 Task: Look for space in Svitlovods'k, Ukraine from 6th September, 2023 to 15th September, 2023 for 6 adults in price range Rs.8000 to Rs.12000. Place can be entire place or private room with 6 bedrooms having 6 beds and 6 bathrooms. Property type can be house, flat, guest house. Amenities needed are: wifi, TV, free parkinig on premises, gym, breakfast. Booking option can be shelf check-in. Required host language is English.
Action: Mouse moved to (467, 97)
Screenshot: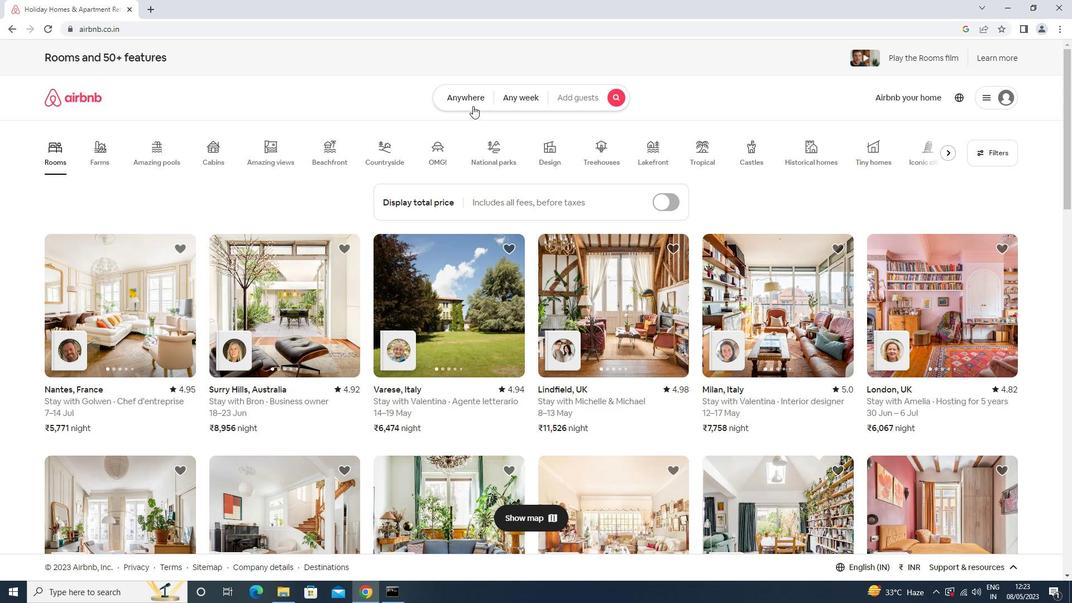 
Action: Mouse pressed left at (467, 97)
Screenshot: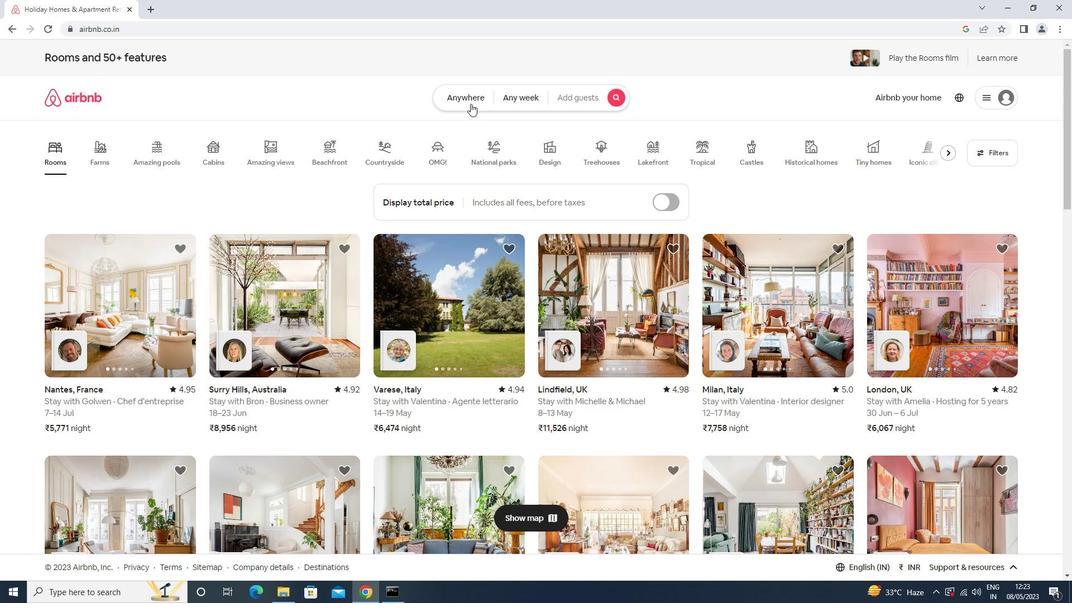 
Action: Mouse moved to (397, 142)
Screenshot: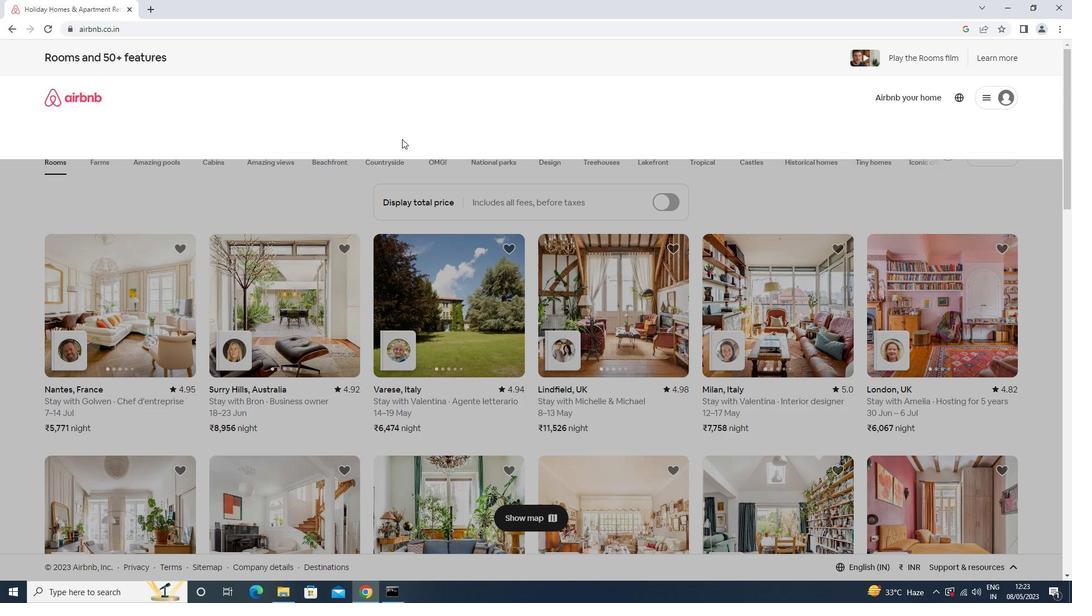 
Action: Mouse pressed left at (397, 142)
Screenshot: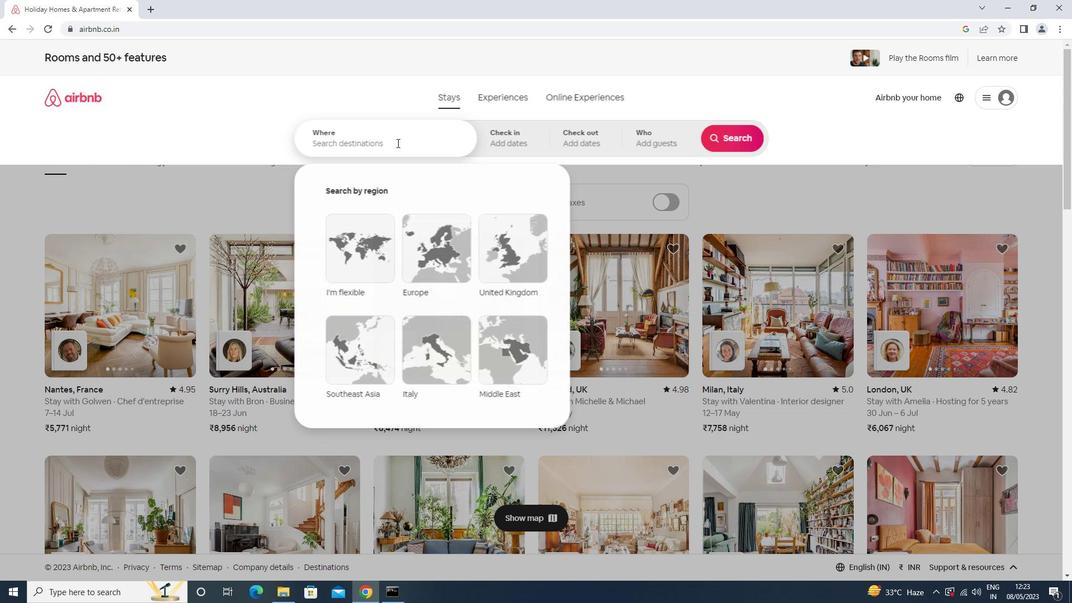 
Action: Key pressed <Key.shift>SVITLOVODSK,<Key.space><Key.shift>UKRAINE<Key.enter>
Screenshot: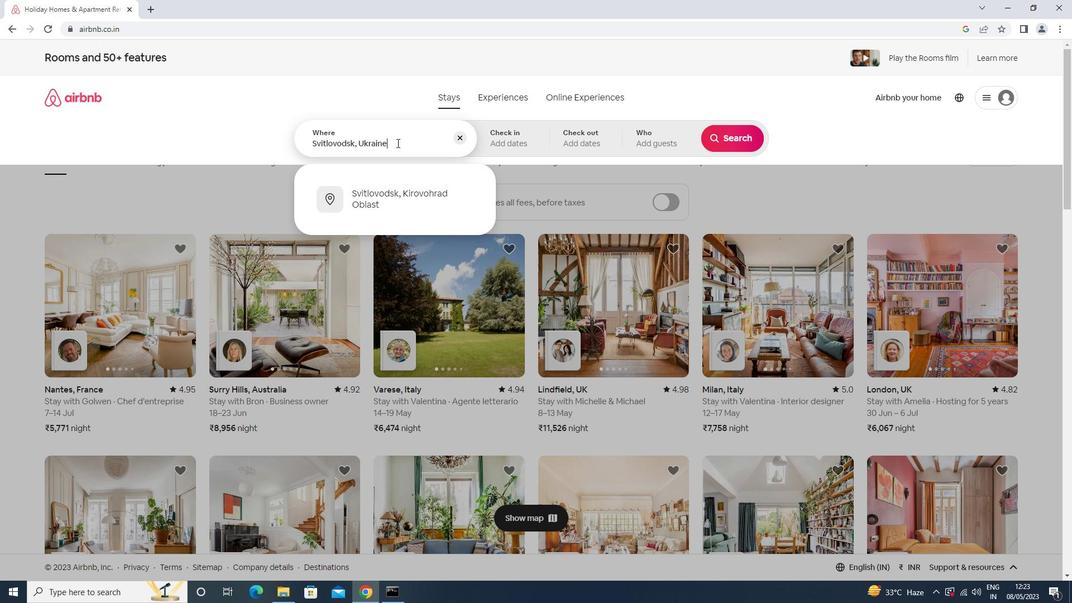 
Action: Mouse moved to (730, 223)
Screenshot: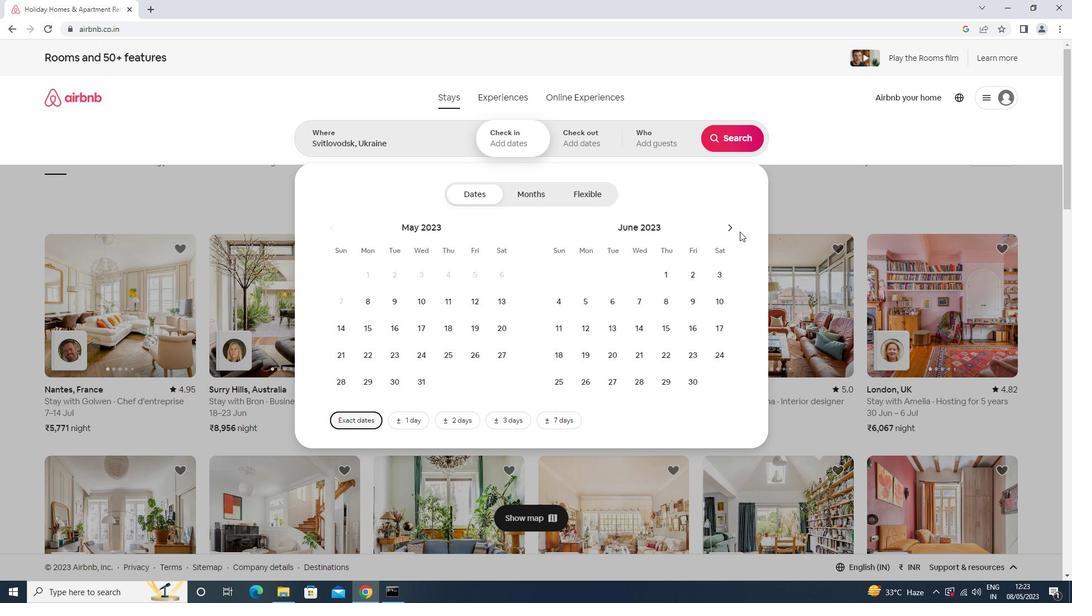 
Action: Mouse pressed left at (730, 223)
Screenshot: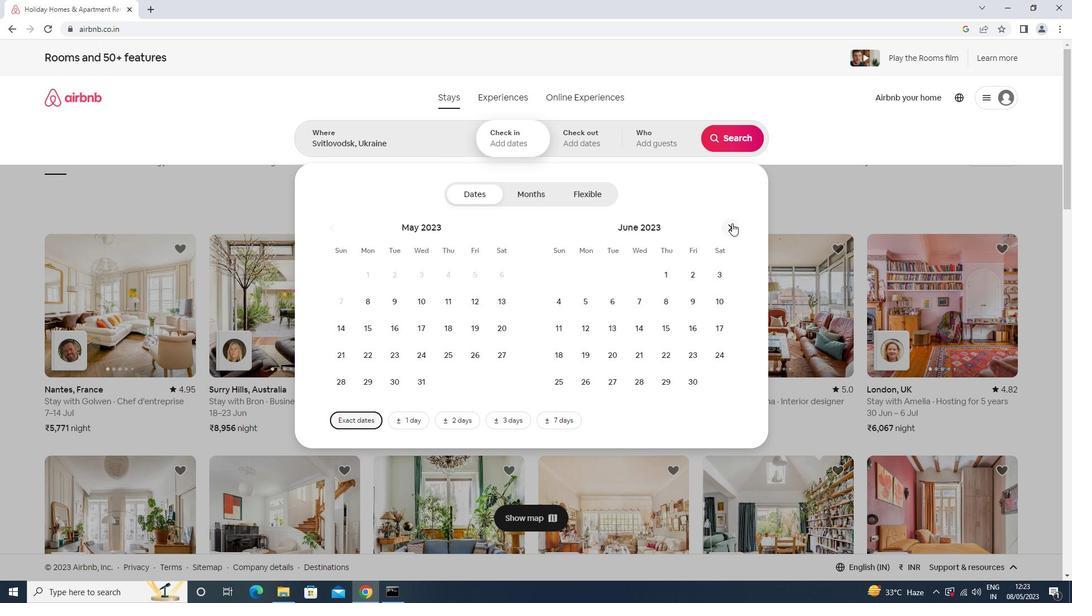 
Action: Mouse pressed left at (730, 223)
Screenshot: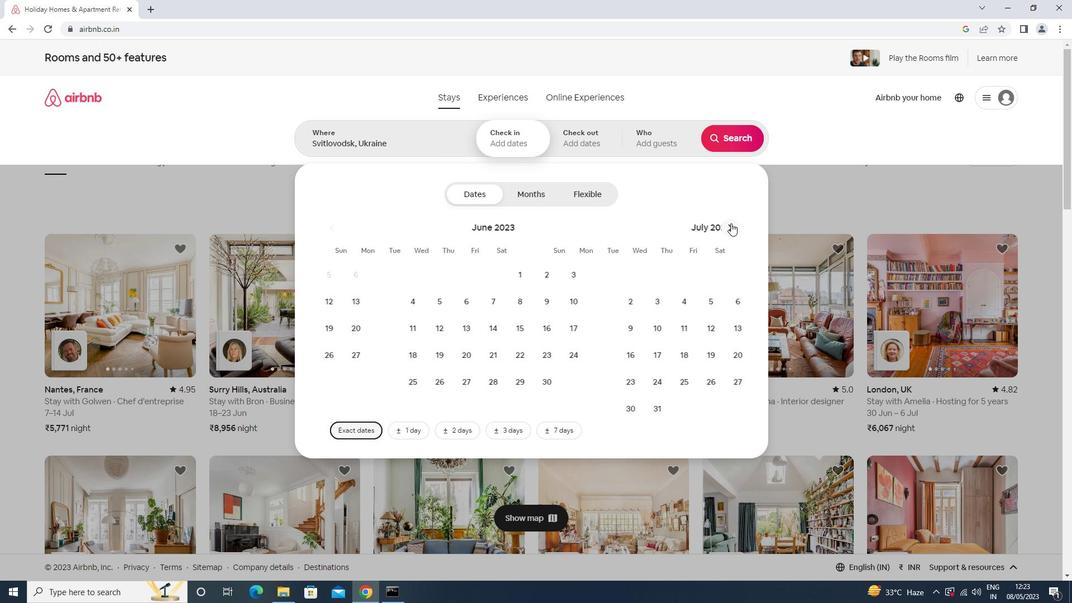 
Action: Mouse moved to (731, 222)
Screenshot: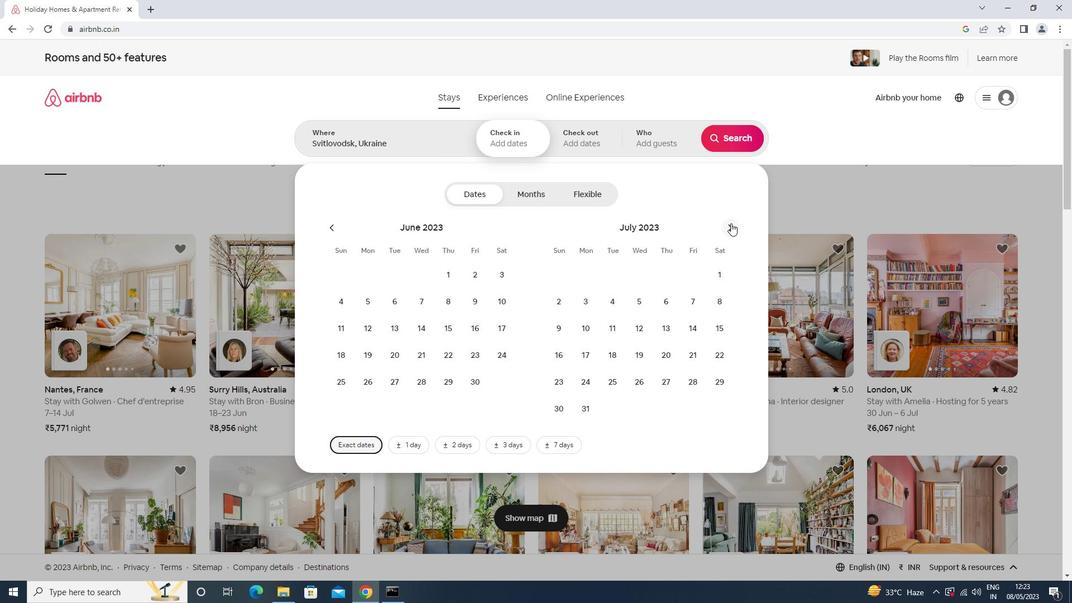 
Action: Mouse pressed left at (731, 222)
Screenshot: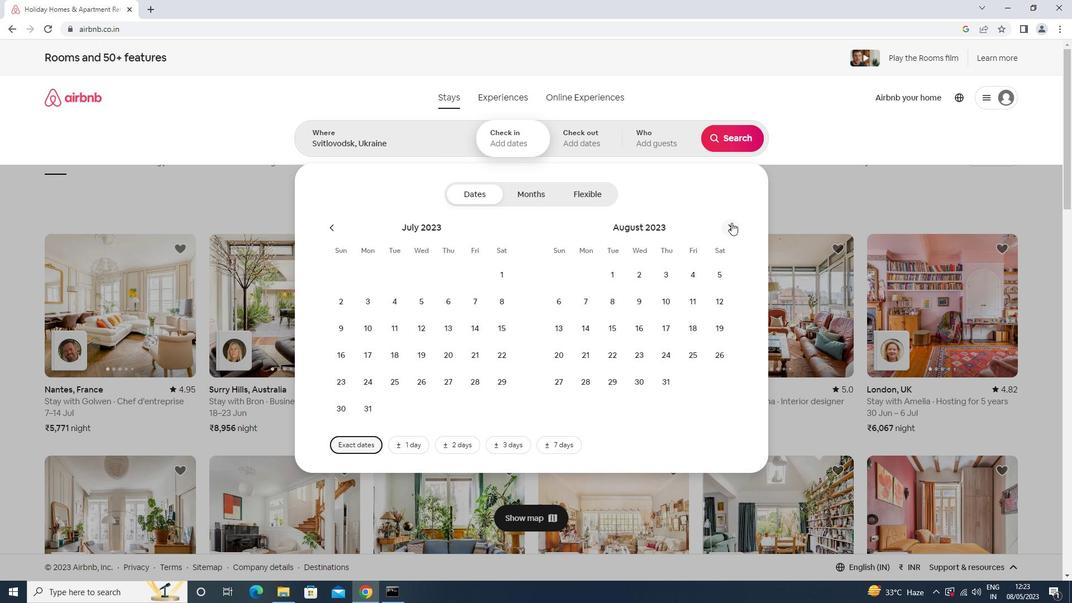 
Action: Mouse moved to (641, 308)
Screenshot: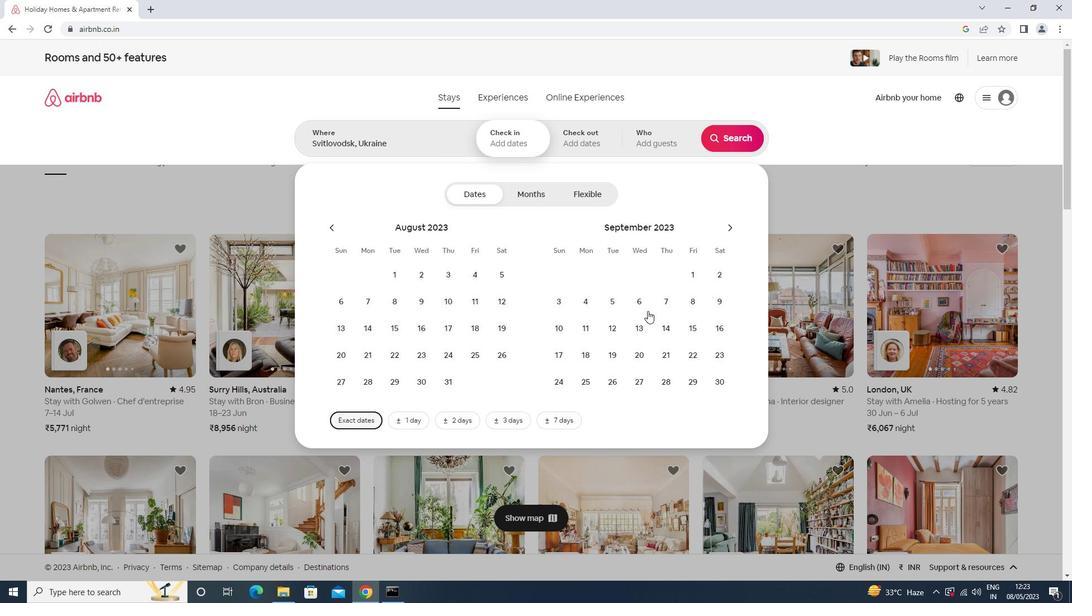 
Action: Mouse pressed left at (641, 308)
Screenshot: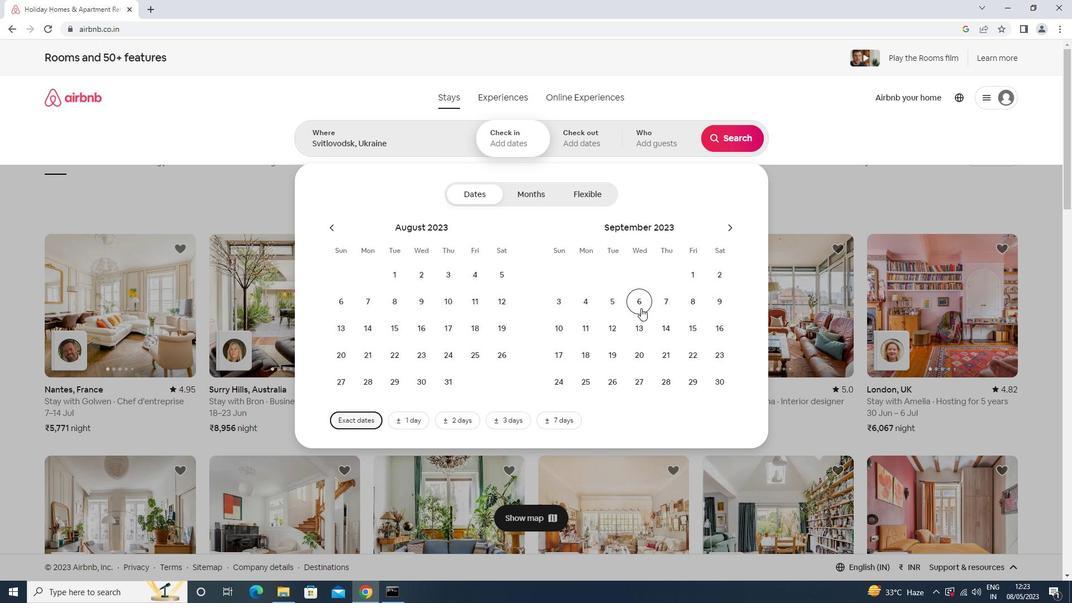 
Action: Mouse moved to (688, 327)
Screenshot: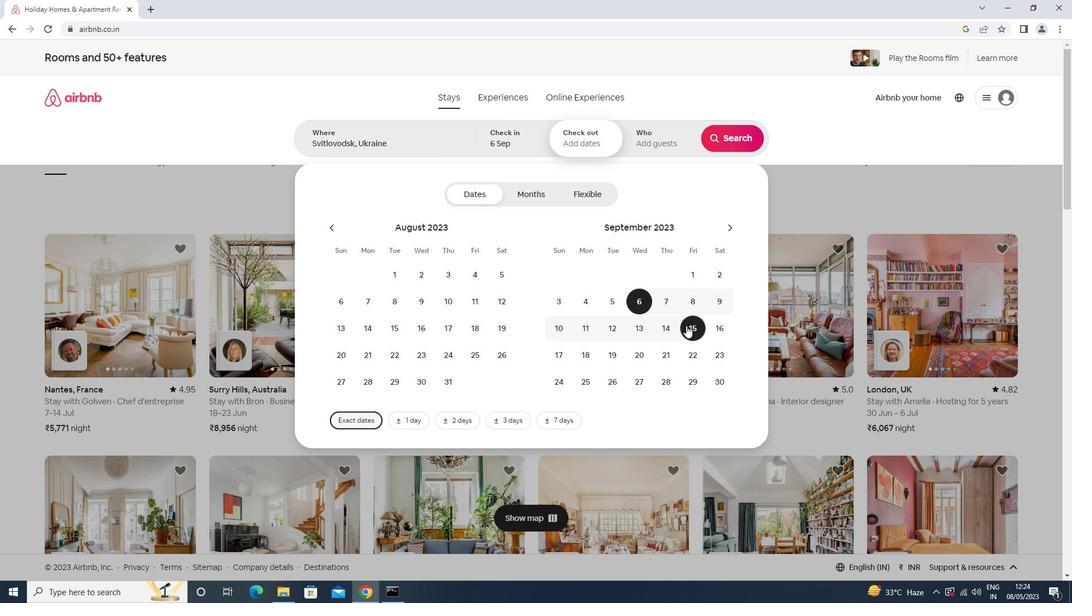 
Action: Mouse pressed left at (688, 327)
Screenshot: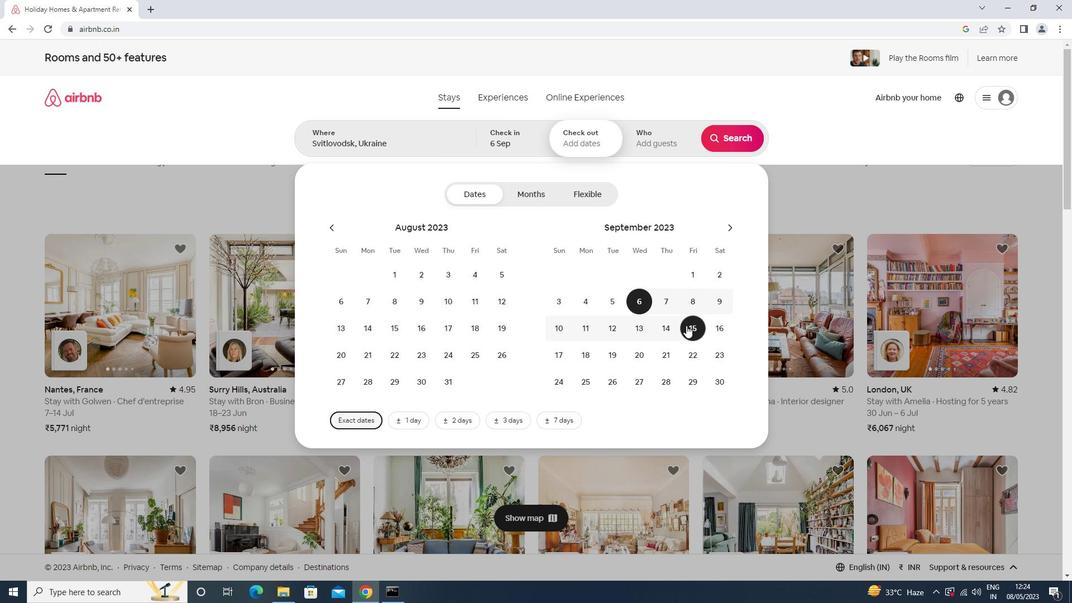 
Action: Mouse moved to (645, 144)
Screenshot: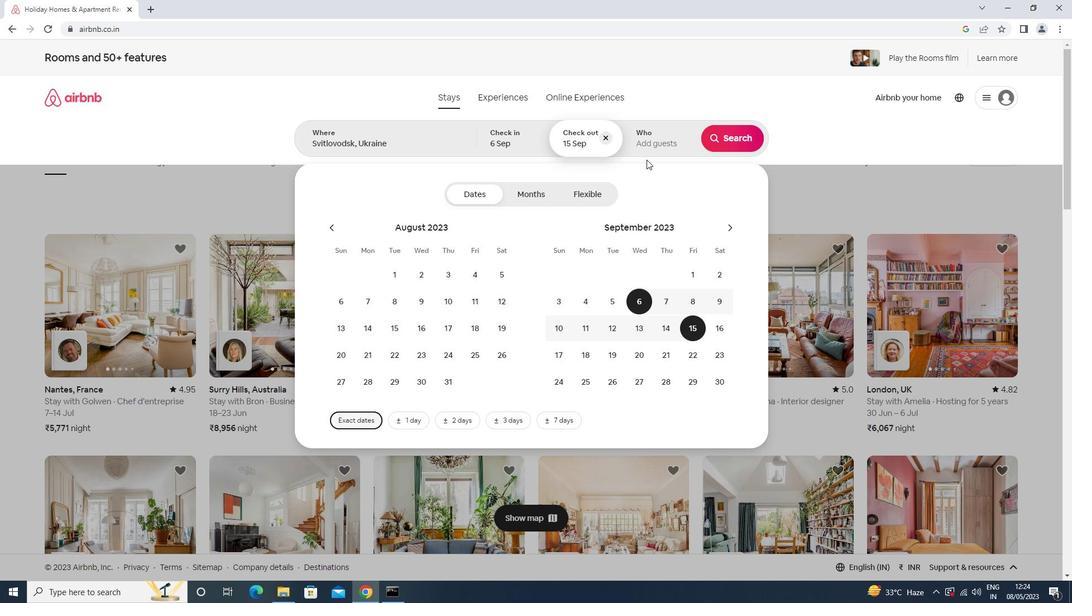 
Action: Mouse pressed left at (645, 144)
Screenshot: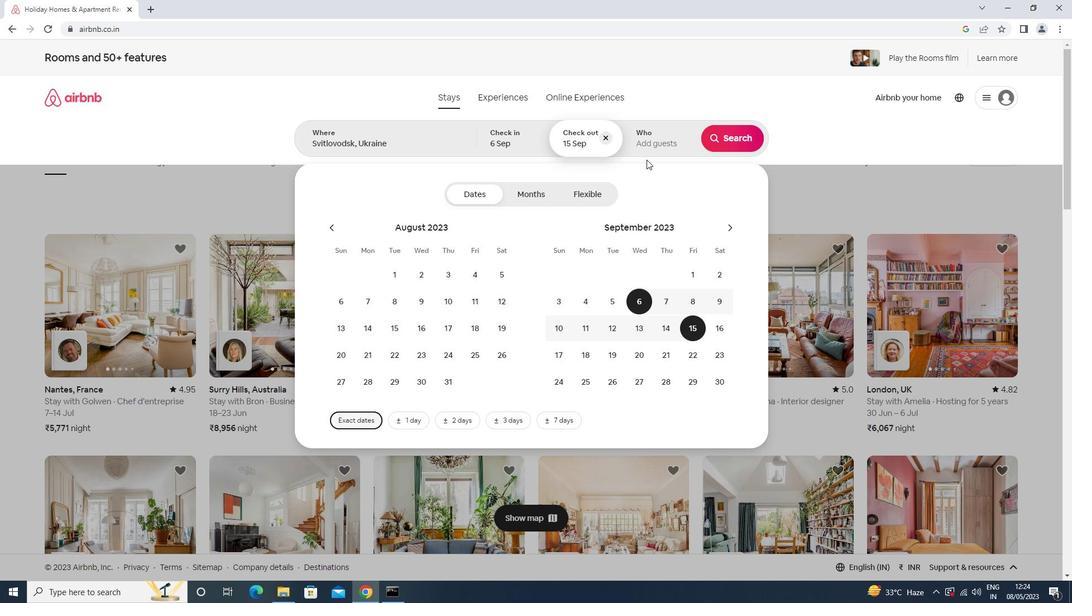 
Action: Mouse moved to (731, 201)
Screenshot: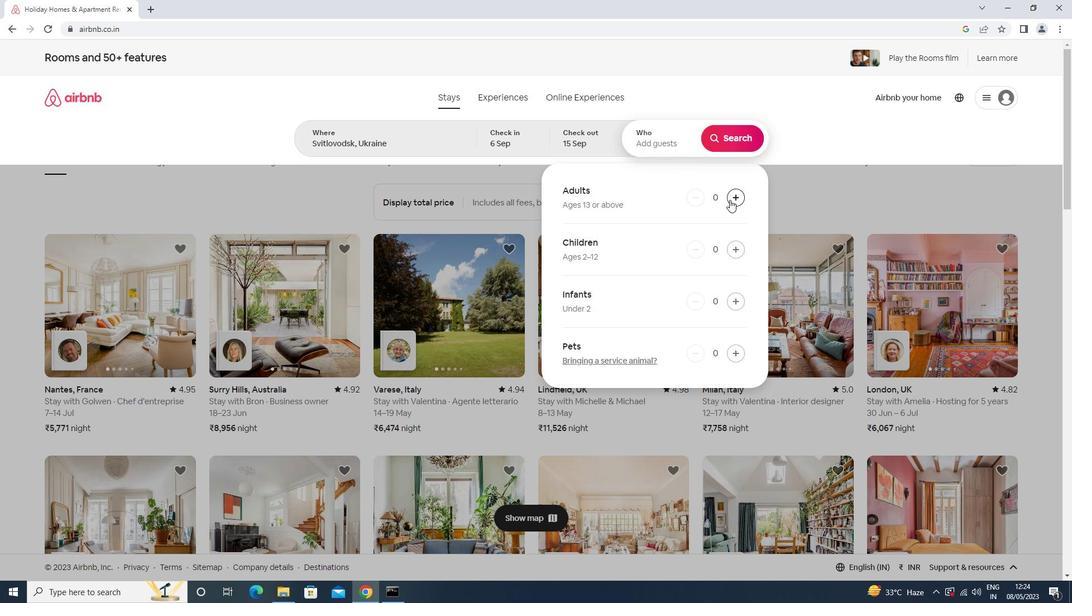 
Action: Mouse pressed left at (731, 201)
Screenshot: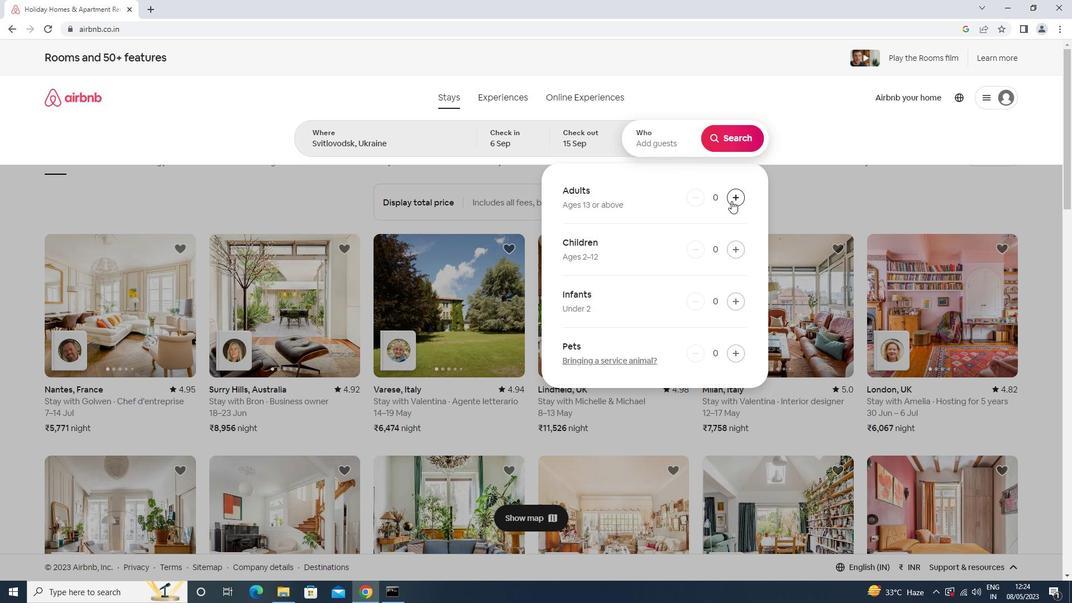
Action: Mouse pressed left at (731, 201)
Screenshot: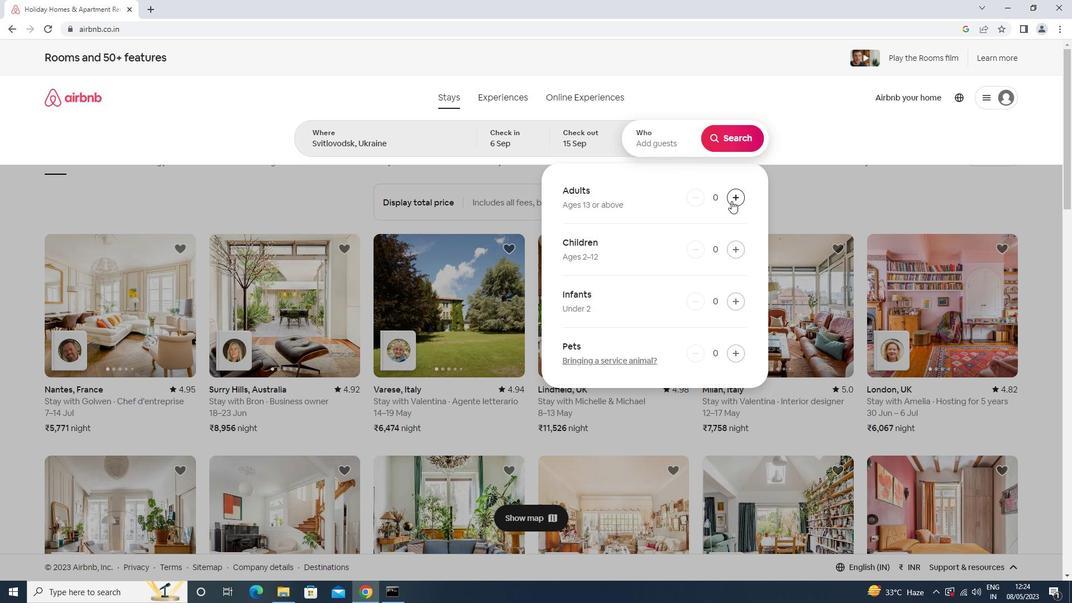 
Action: Mouse pressed left at (731, 201)
Screenshot: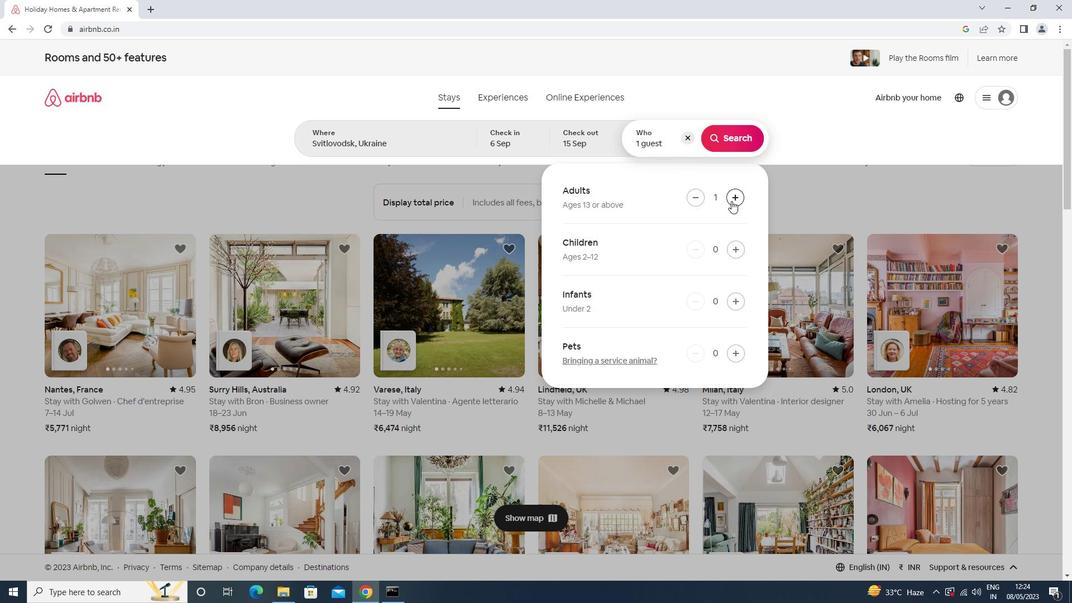 
Action: Mouse pressed left at (731, 201)
Screenshot: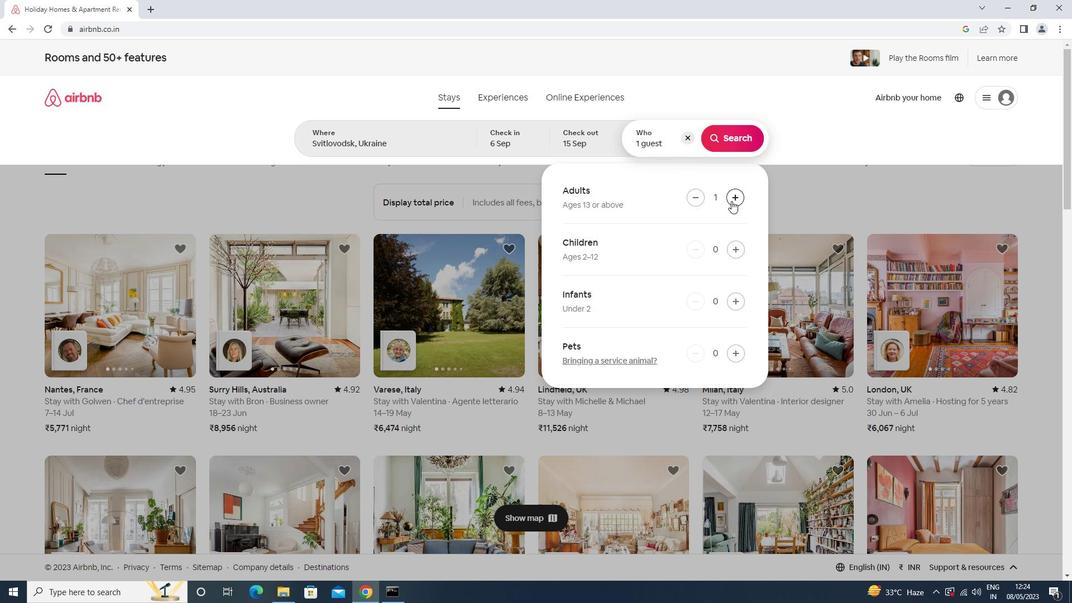 
Action: Mouse pressed left at (731, 201)
Screenshot: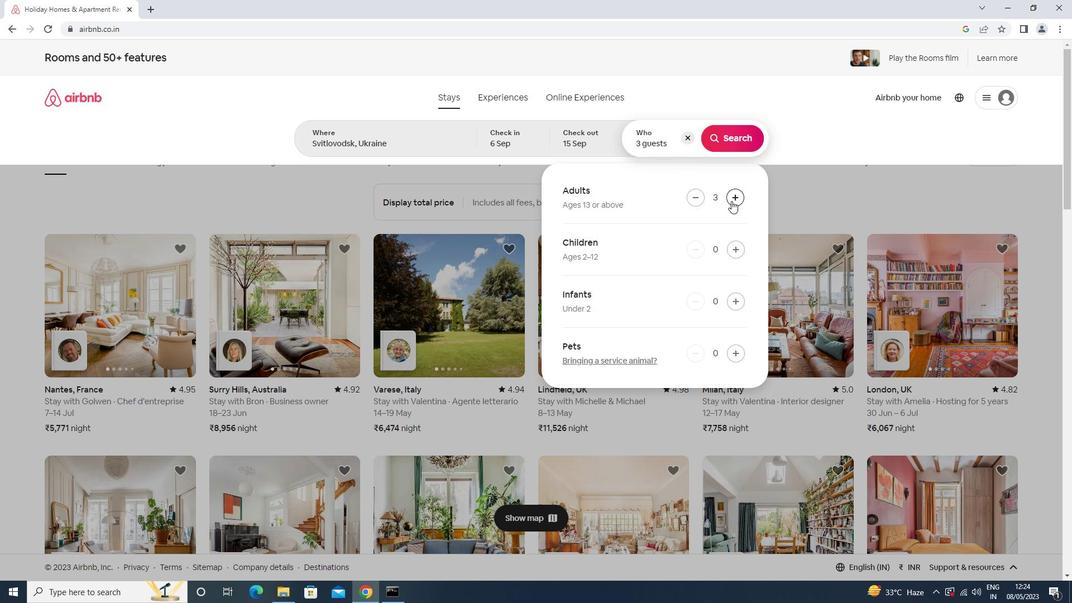 
Action: Mouse pressed left at (731, 201)
Screenshot: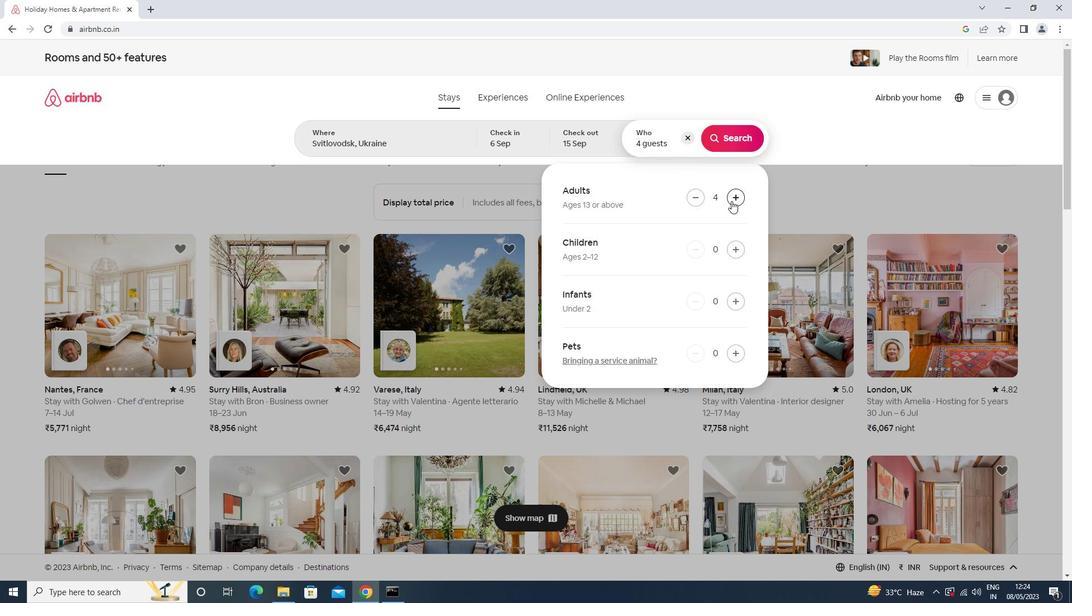 
Action: Mouse pressed left at (731, 201)
Screenshot: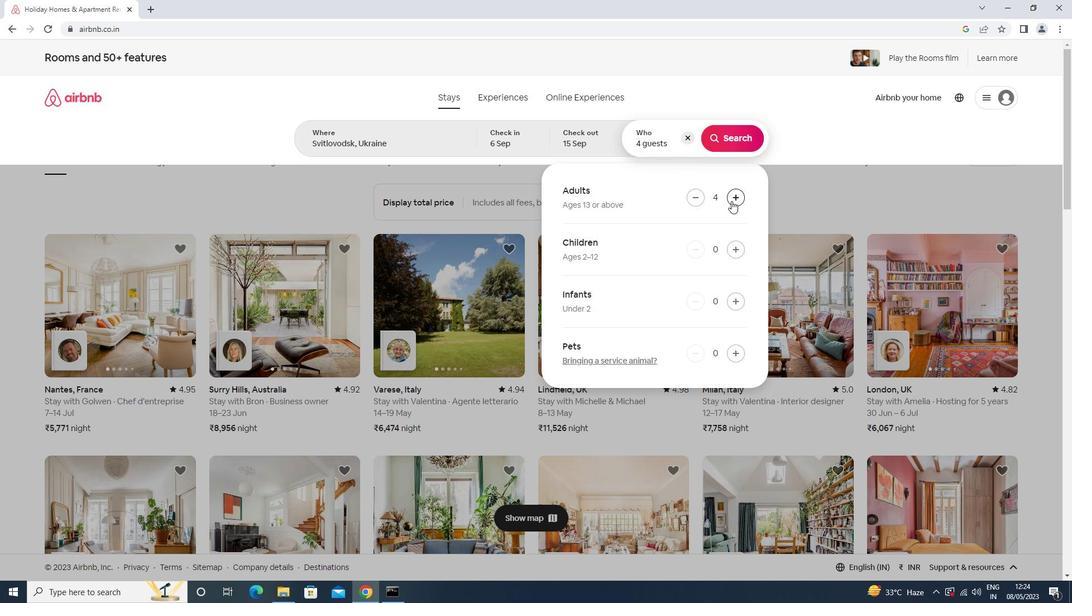 
Action: Mouse moved to (696, 202)
Screenshot: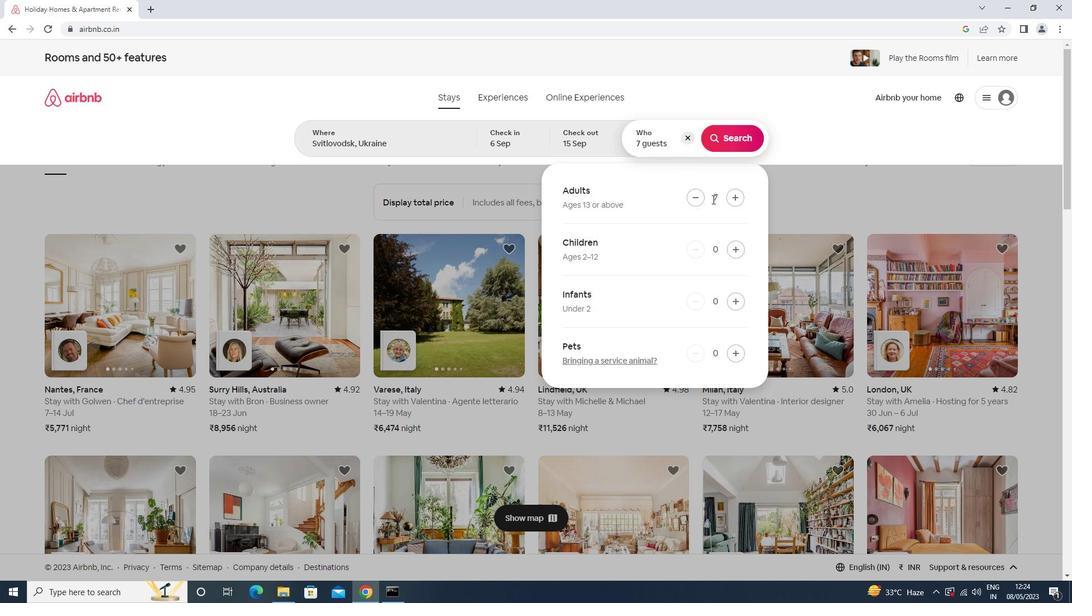 
Action: Mouse pressed left at (696, 202)
Screenshot: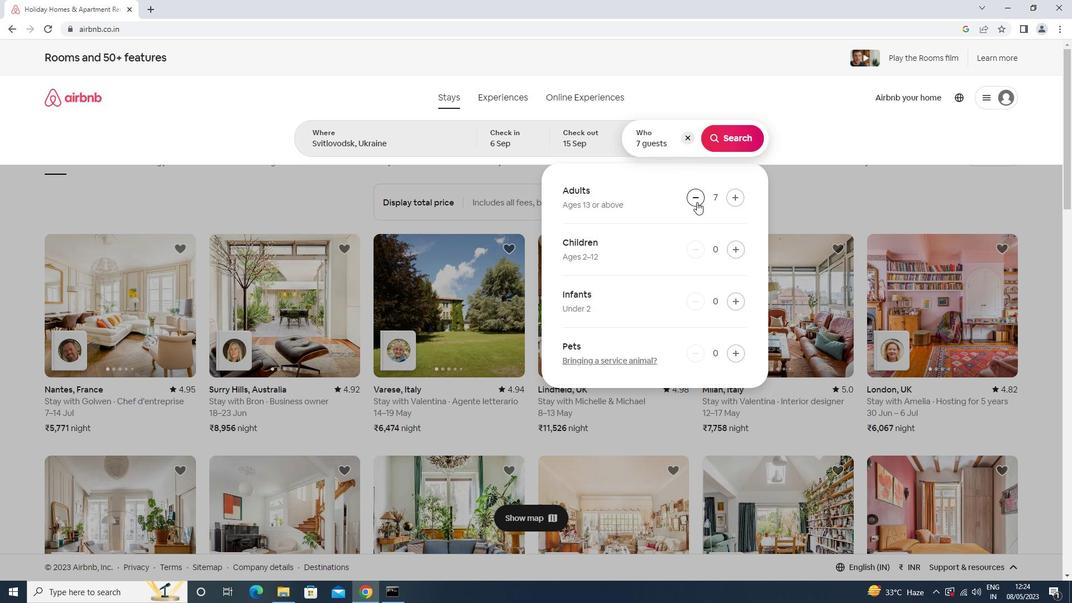 
Action: Mouse moved to (734, 140)
Screenshot: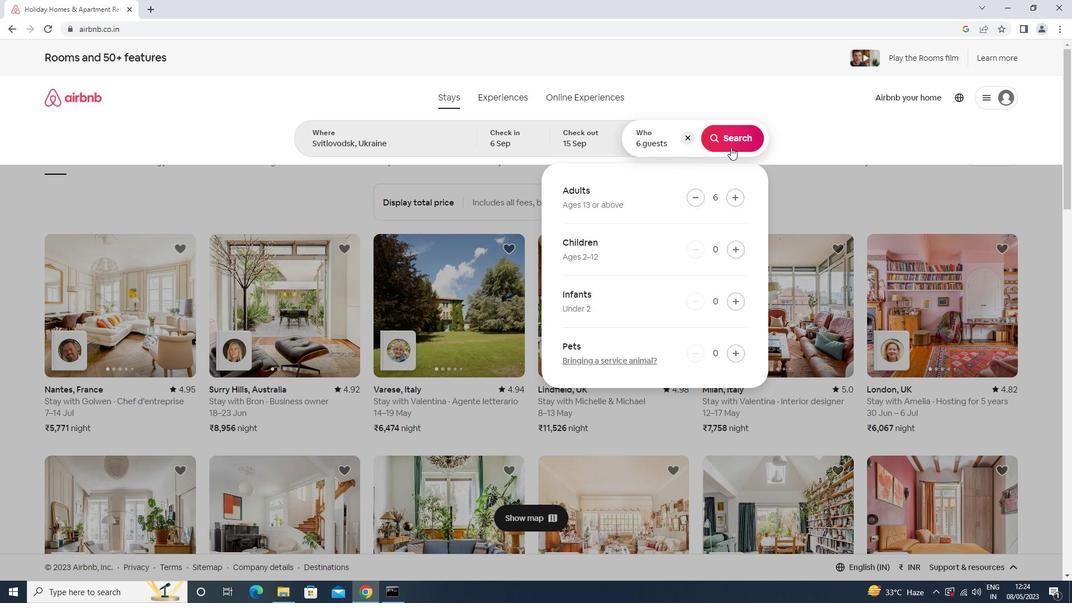 
Action: Mouse pressed left at (734, 140)
Screenshot: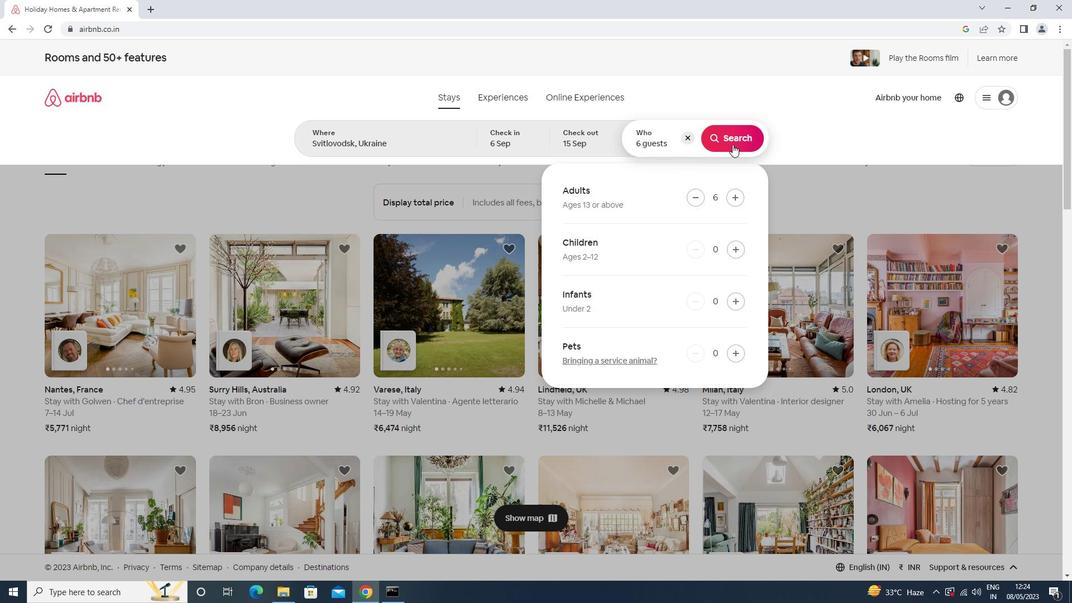 
Action: Mouse moved to (1020, 101)
Screenshot: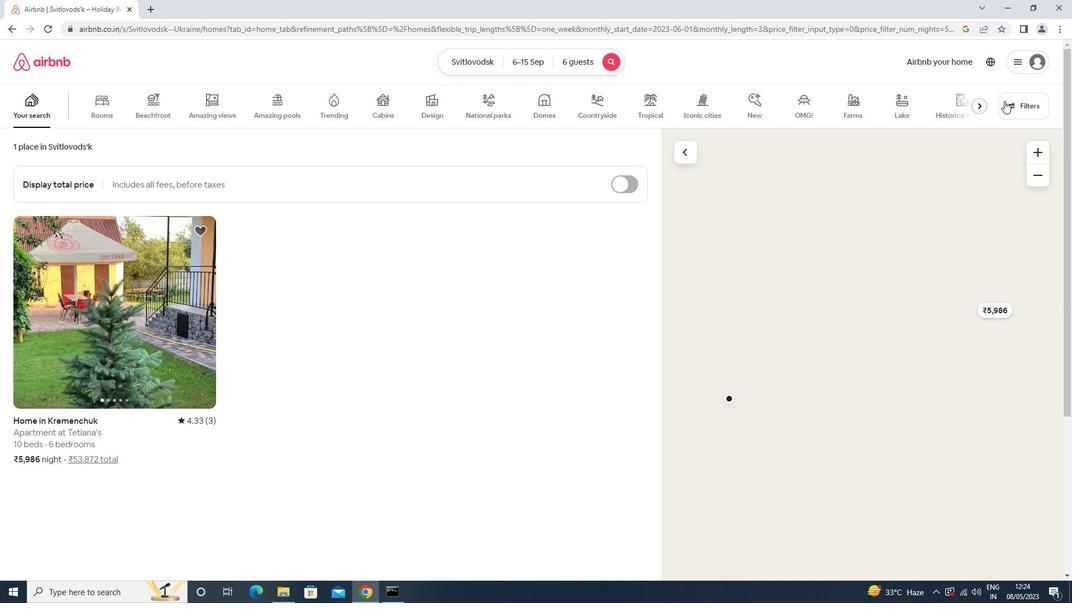 
Action: Mouse pressed left at (1020, 101)
Screenshot: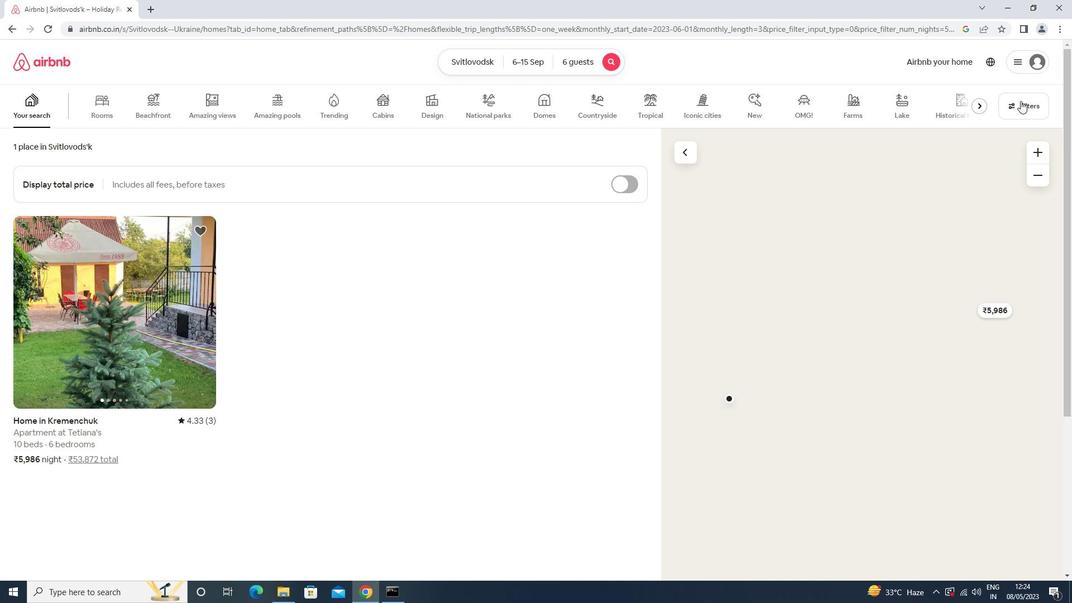 
Action: Mouse moved to (1022, 104)
Screenshot: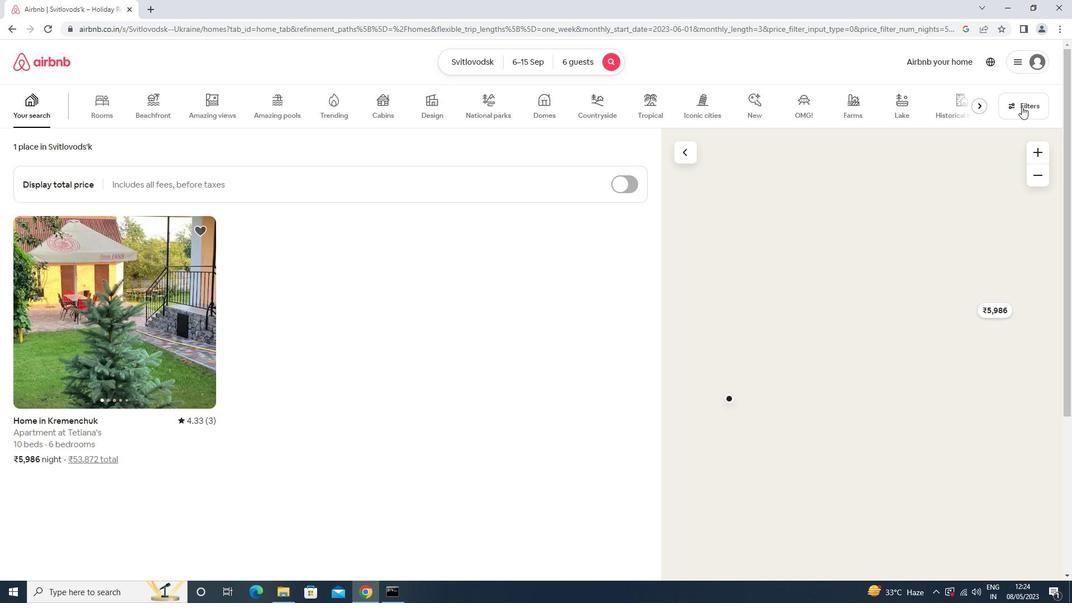 
Action: Mouse pressed left at (1022, 104)
Screenshot: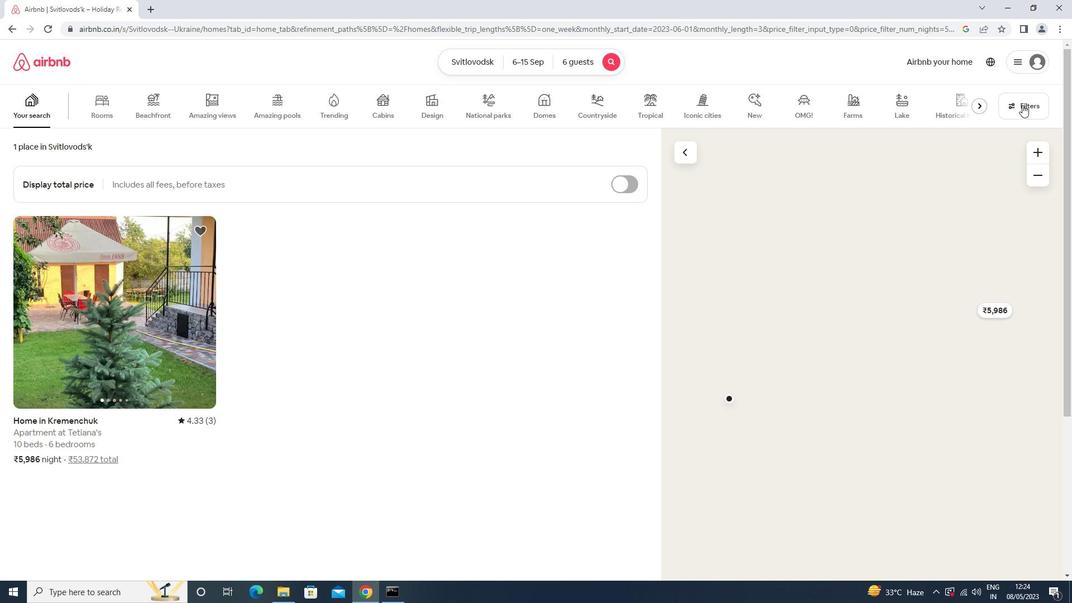 
Action: Mouse moved to (1030, 107)
Screenshot: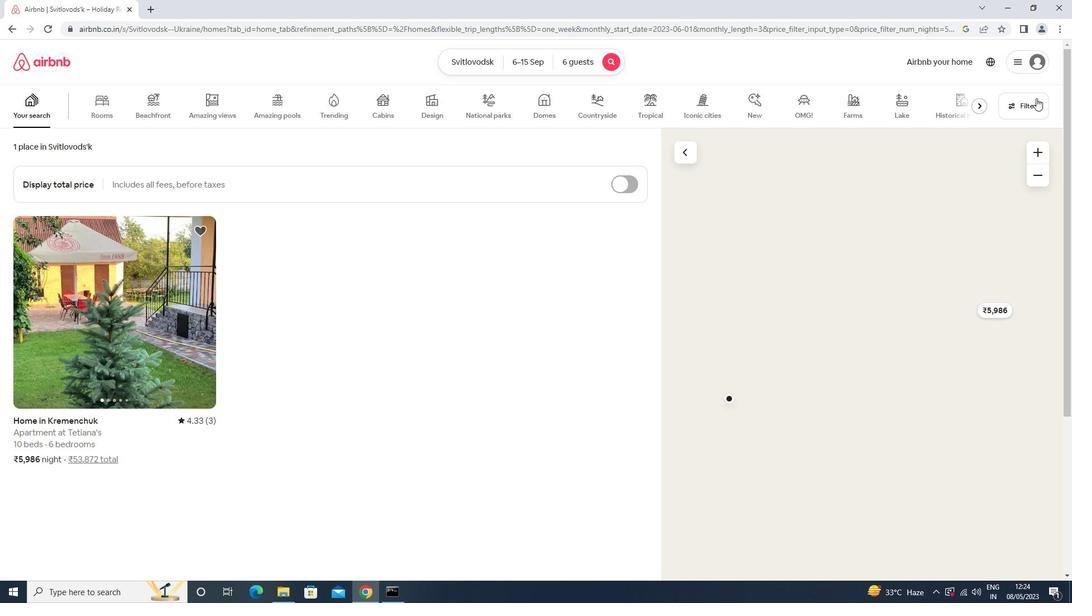 
Action: Mouse pressed left at (1030, 107)
Screenshot: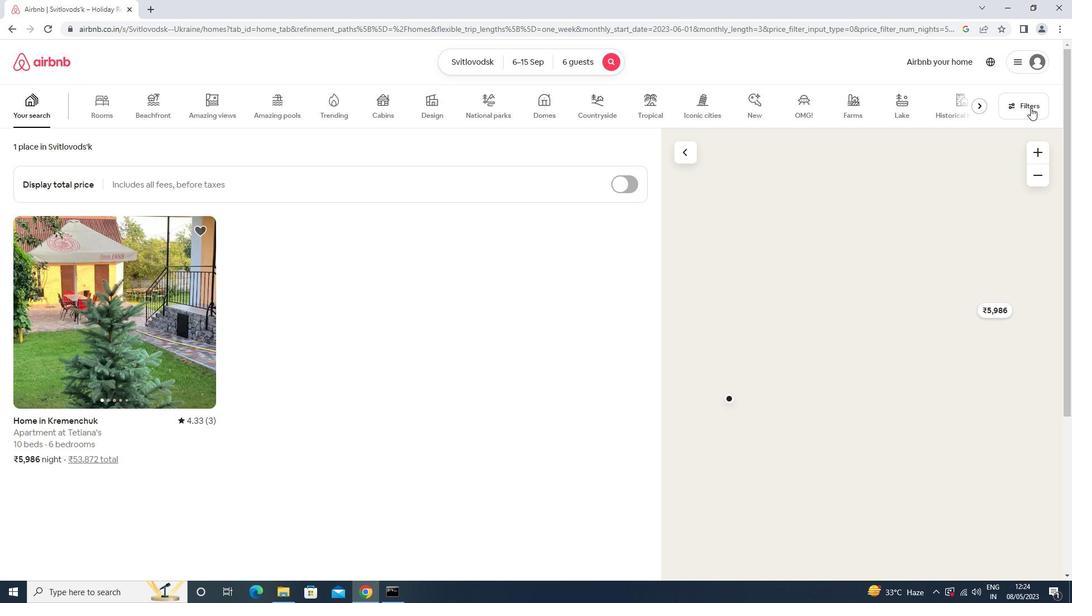 
Action: Mouse moved to (1017, 113)
Screenshot: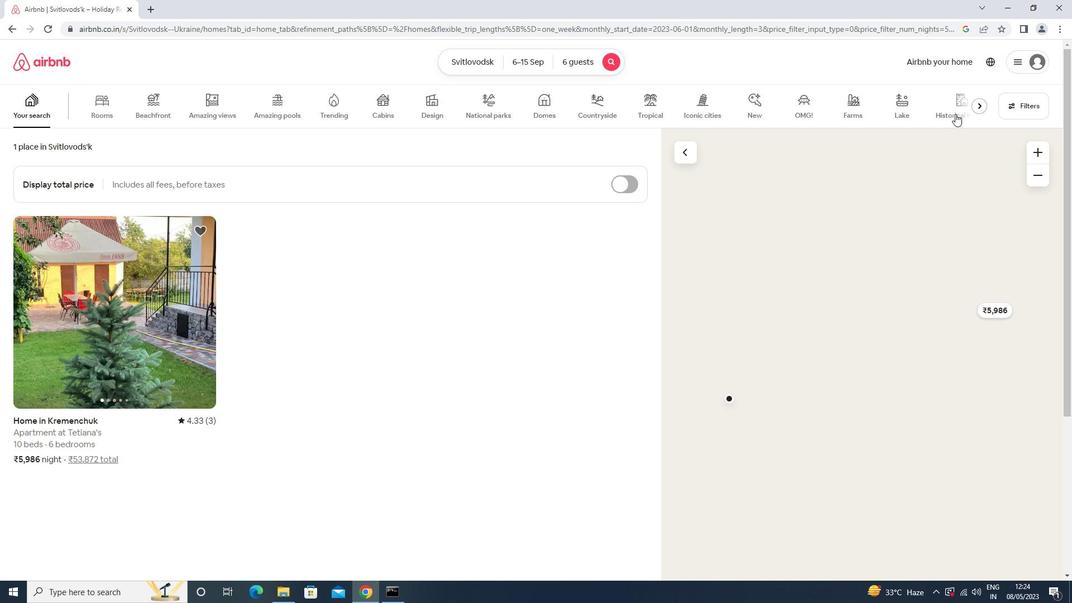 
Action: Mouse pressed left at (1017, 113)
Screenshot: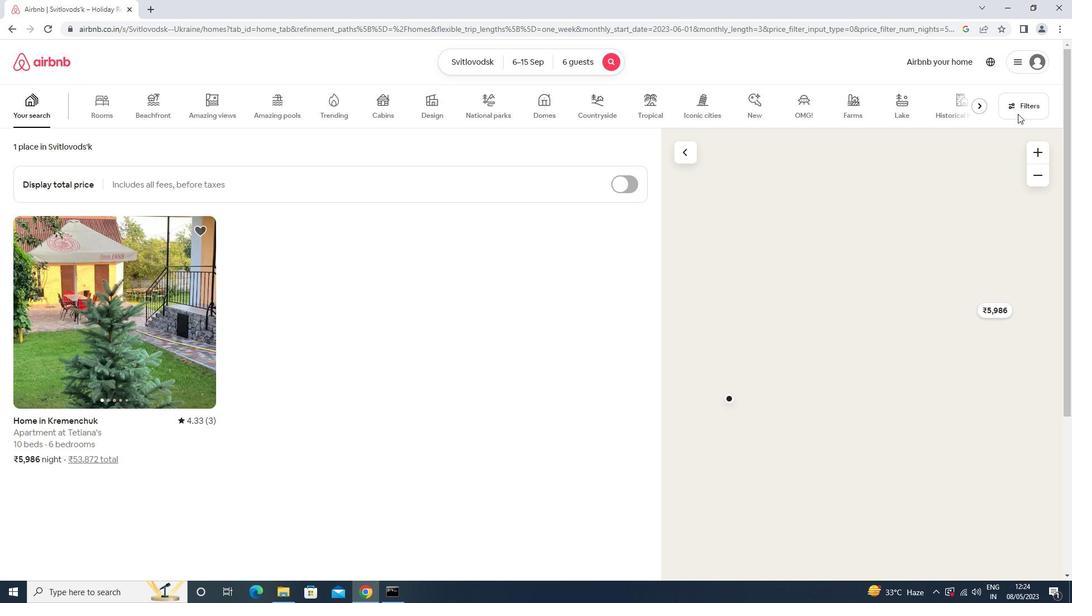 
Action: Mouse pressed left at (1017, 113)
Screenshot: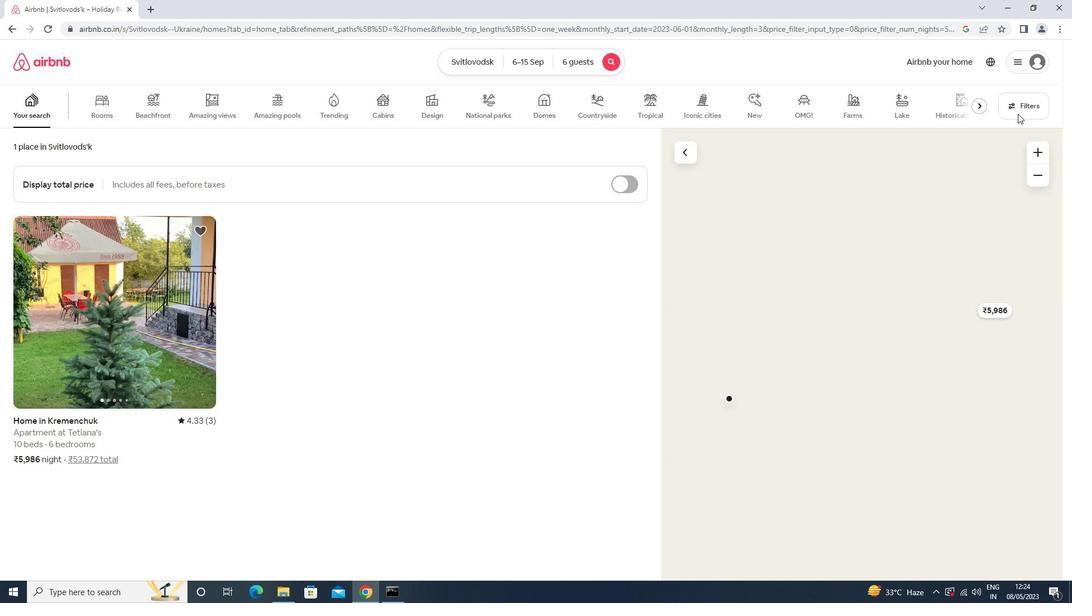 
Action: Mouse moved to (433, 377)
Screenshot: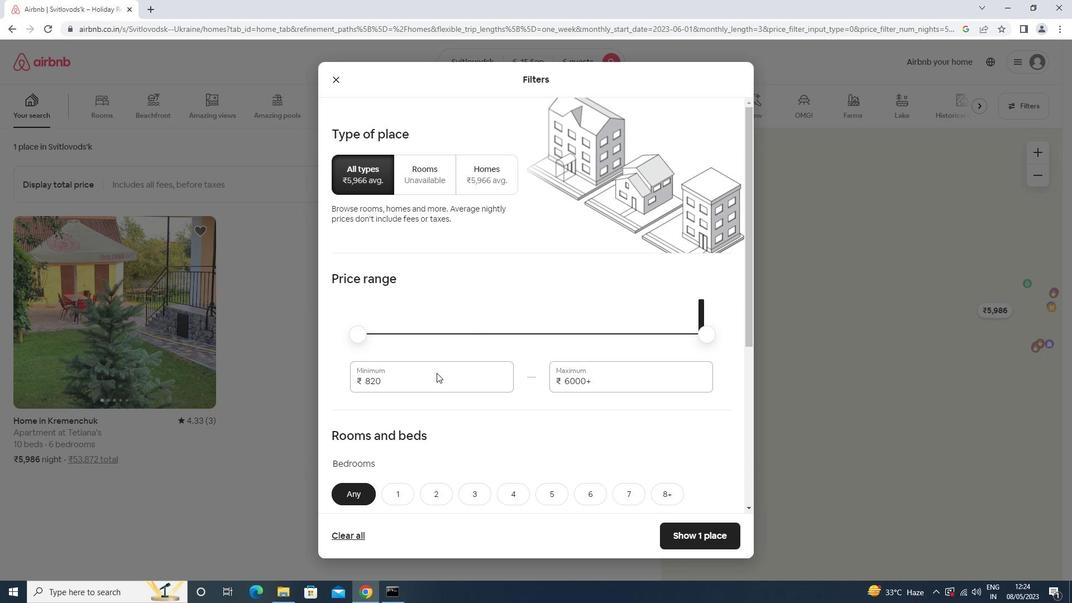 
Action: Mouse pressed left at (433, 377)
Screenshot: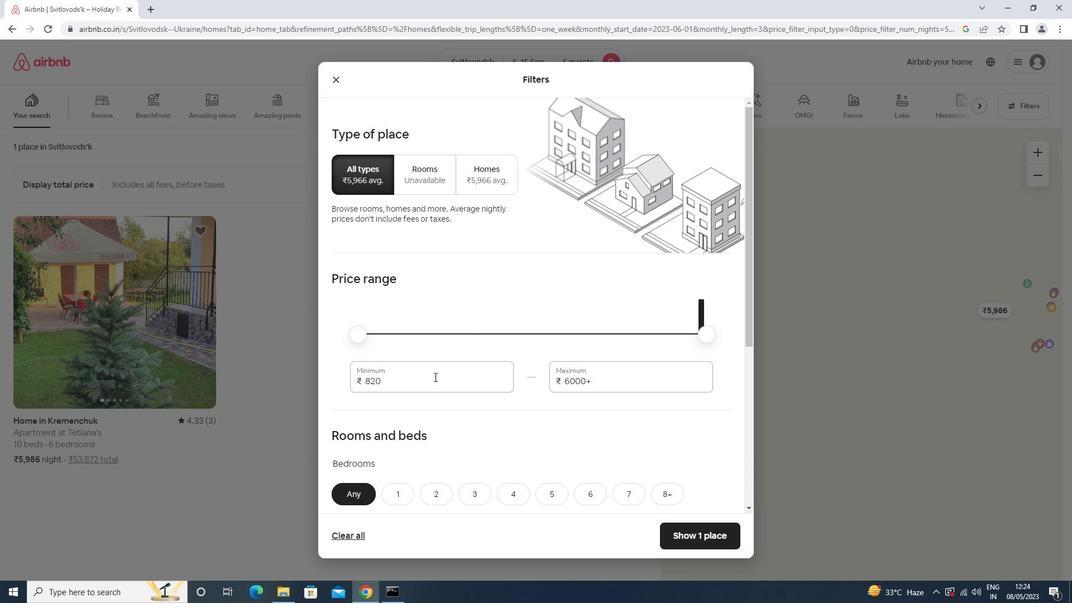 
Action: Mouse moved to (433, 377)
Screenshot: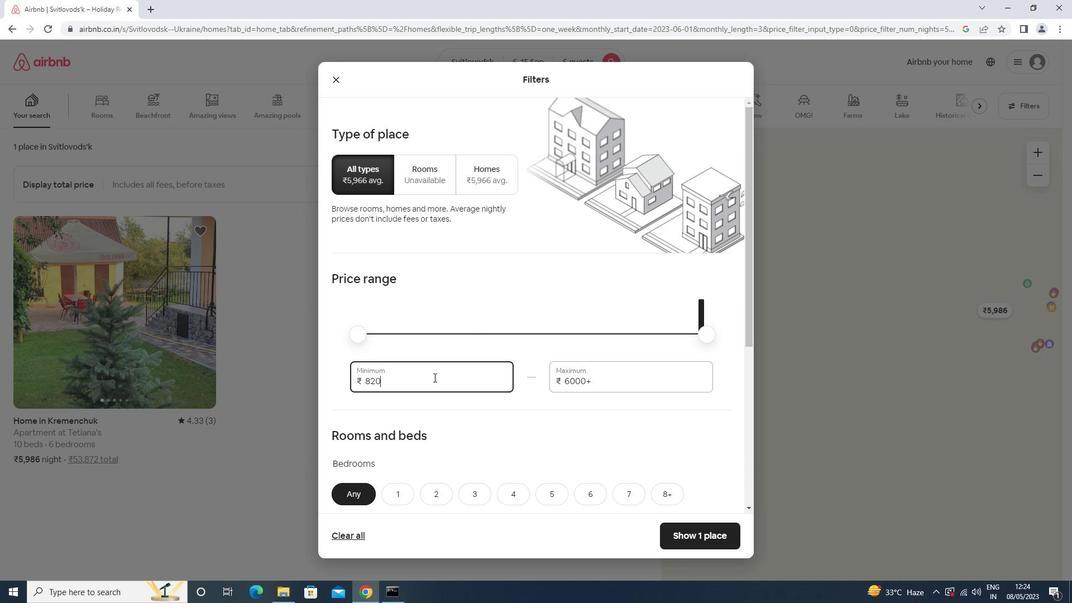 
Action: Key pressed <Key.backspace><Key.backspace><Key.backspace>8000<Key.tab>12000
Screenshot: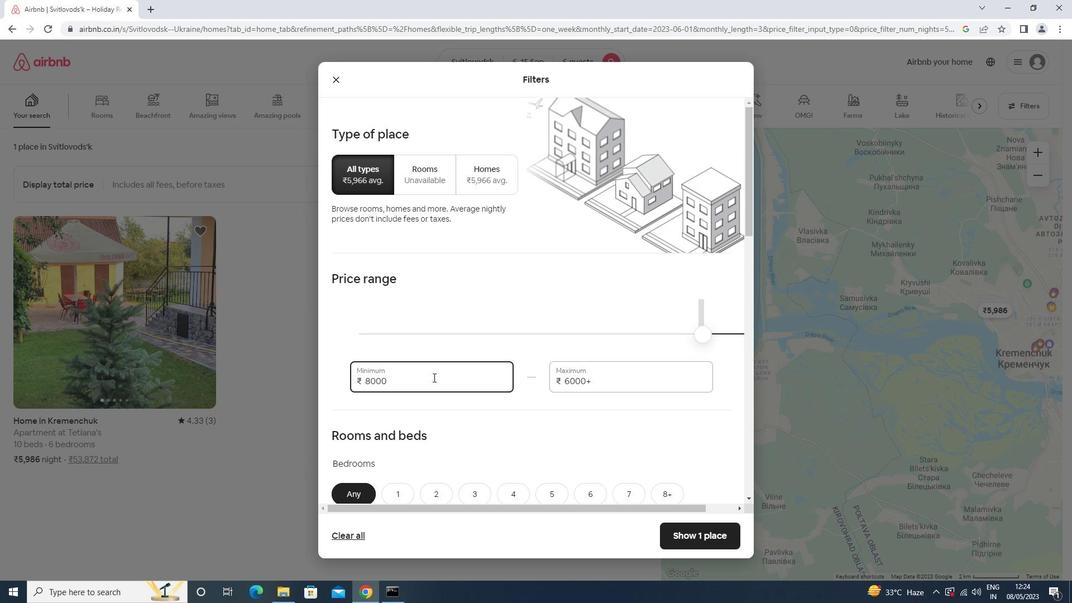 
Action: Mouse scrolled (433, 376) with delta (0, 0)
Screenshot: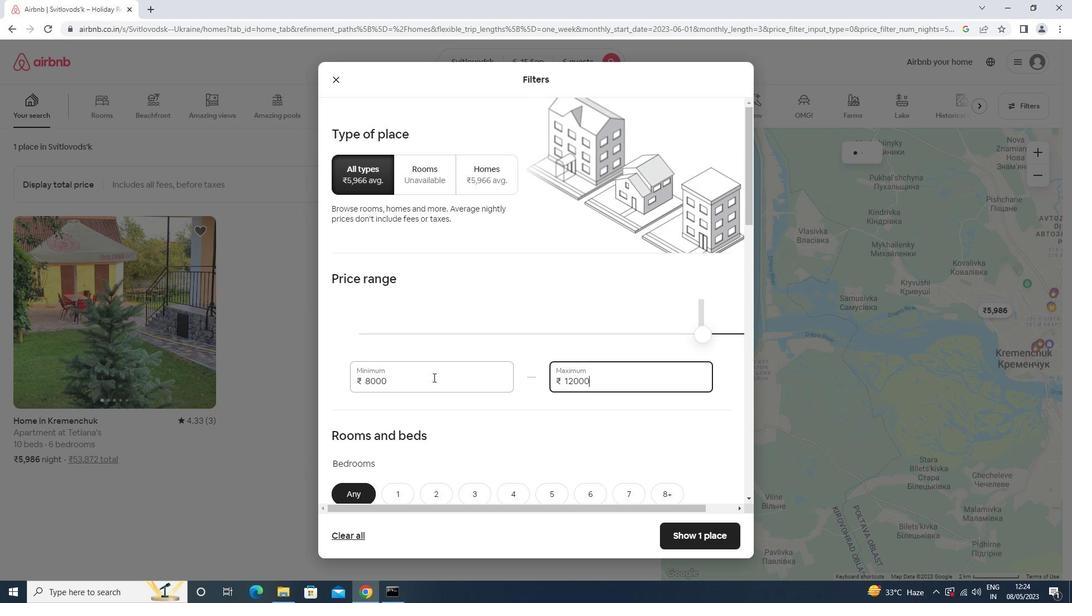 
Action: Mouse scrolled (433, 376) with delta (0, 0)
Screenshot: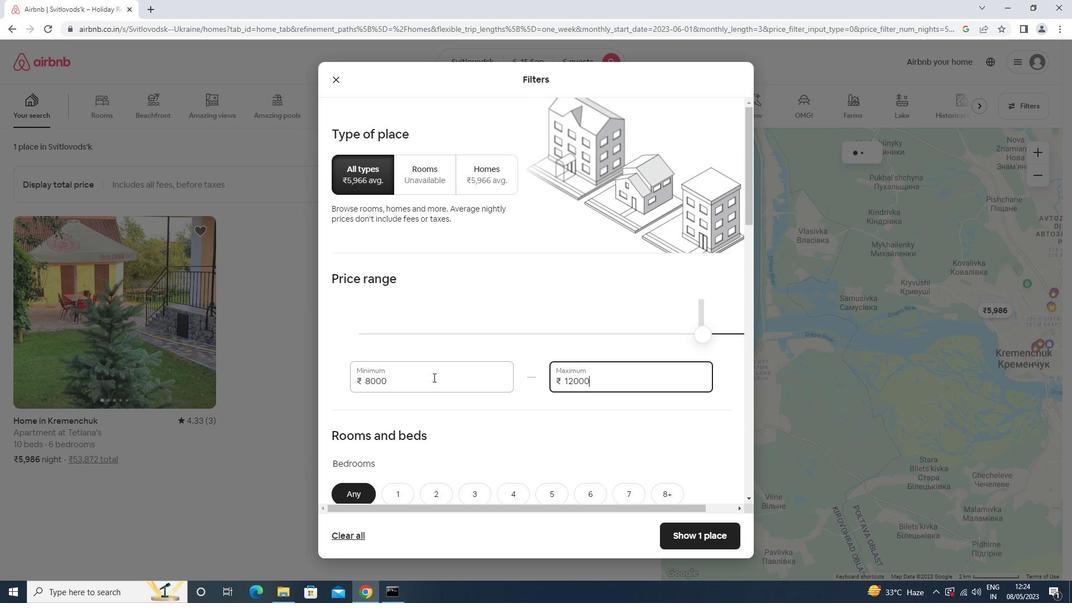 
Action: Mouse scrolled (433, 376) with delta (0, 0)
Screenshot: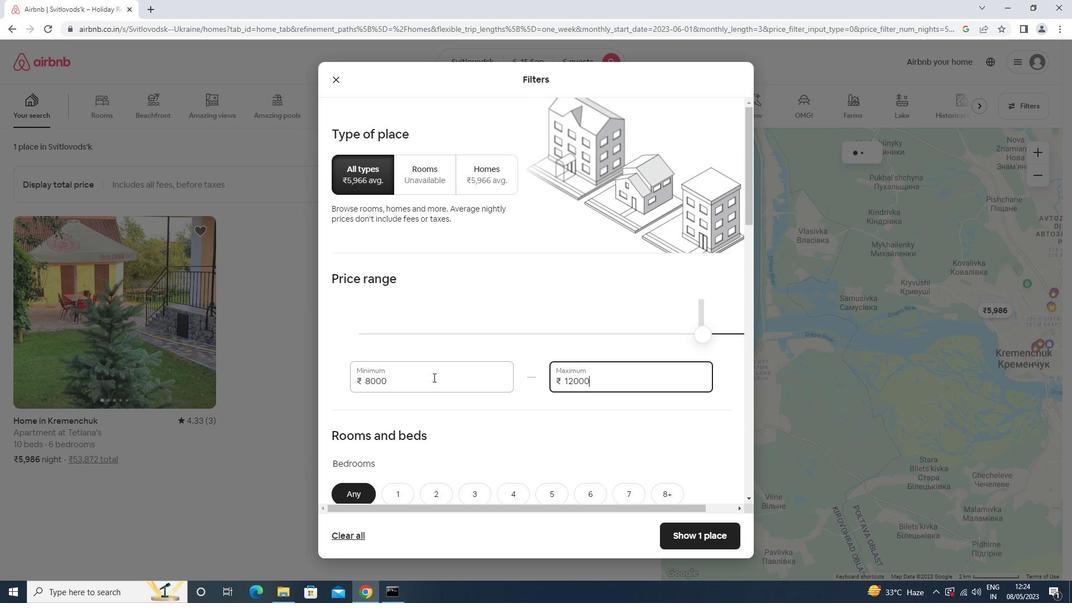 
Action: Mouse scrolled (433, 376) with delta (0, 0)
Screenshot: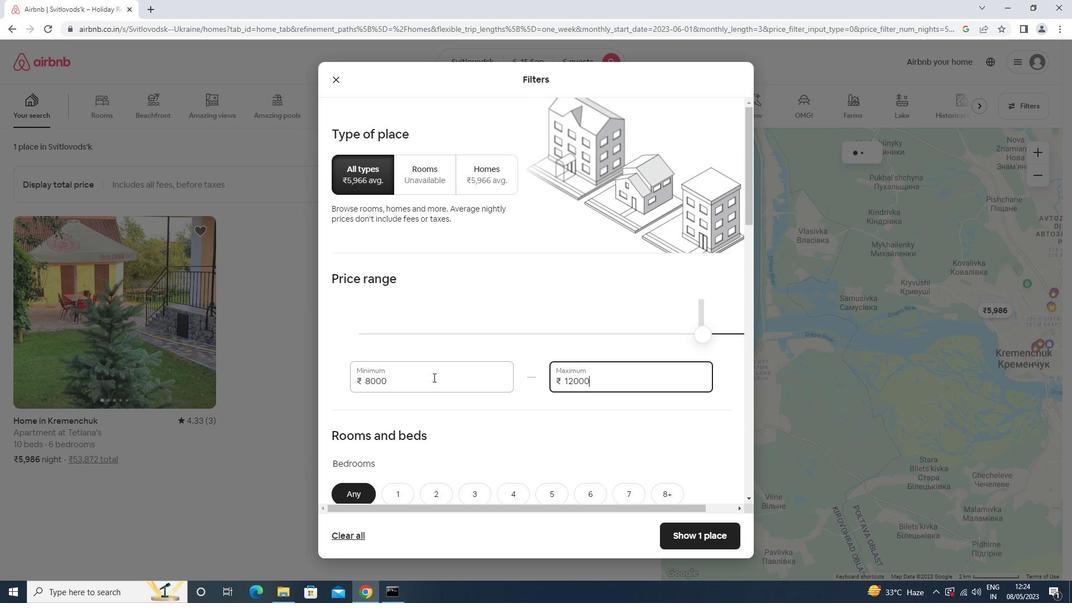 
Action: Mouse moved to (593, 273)
Screenshot: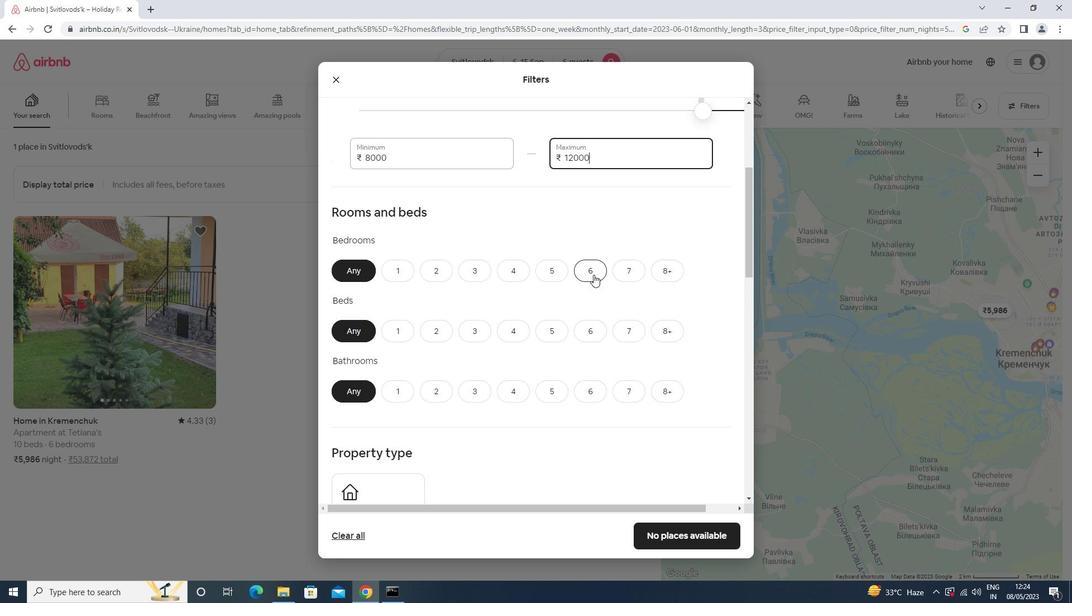 
Action: Mouse pressed left at (593, 273)
Screenshot: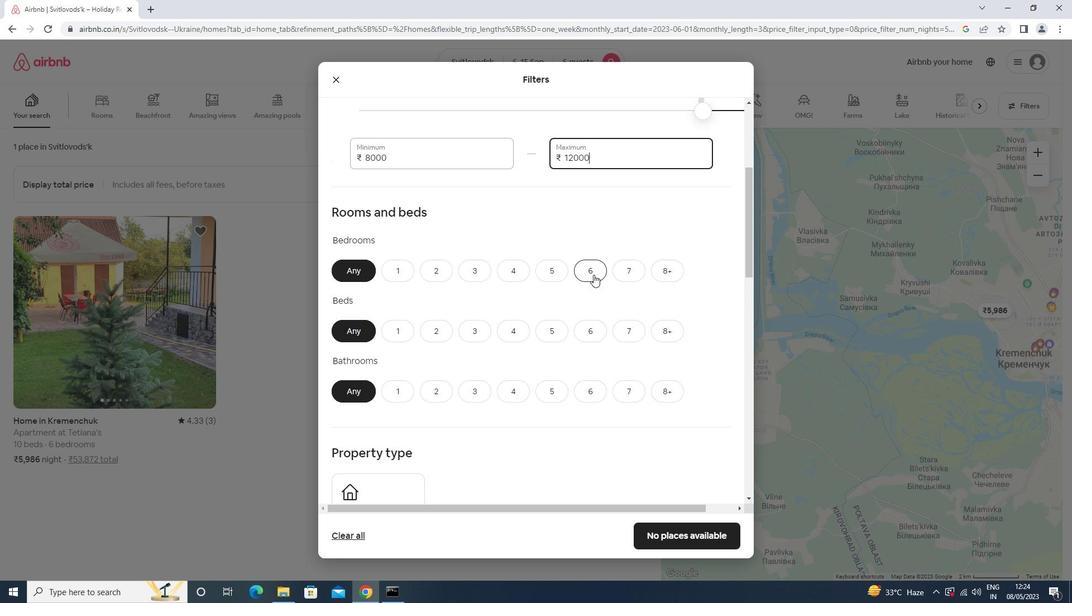 
Action: Mouse moved to (593, 336)
Screenshot: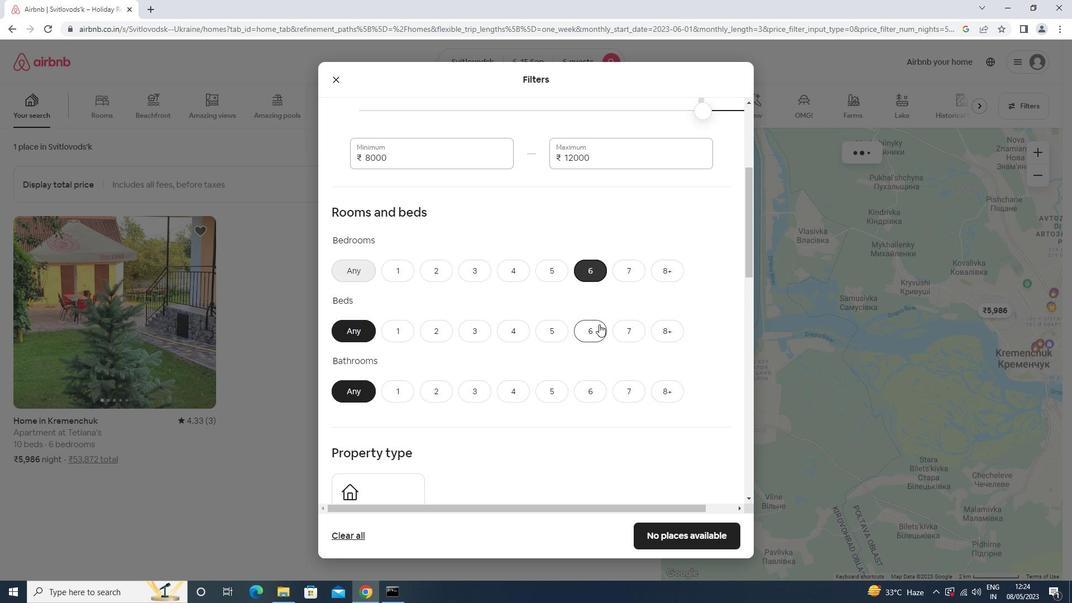 
Action: Mouse pressed left at (593, 336)
Screenshot: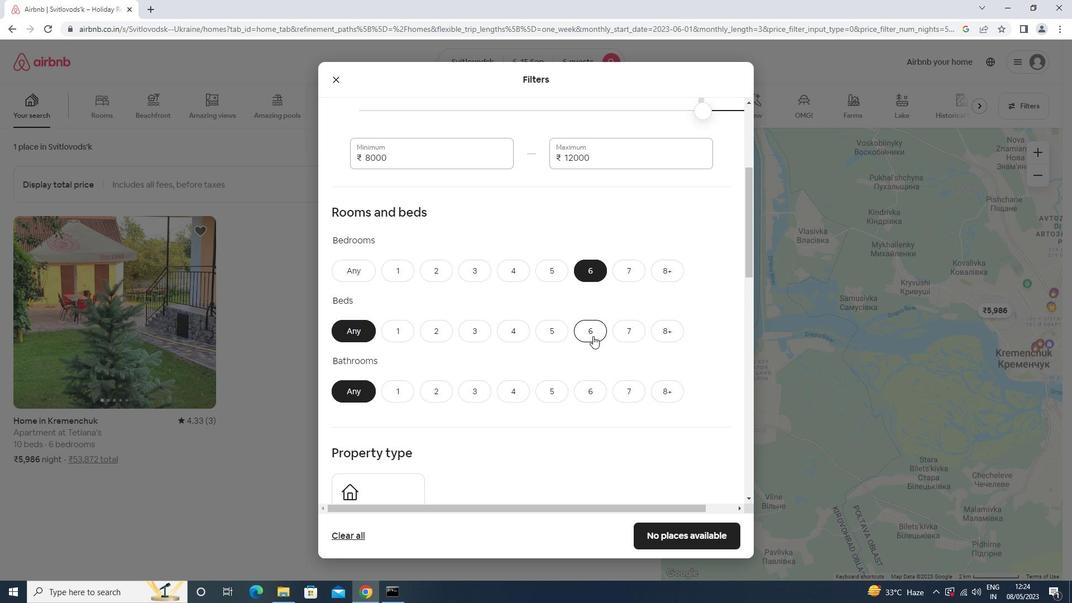 
Action: Mouse moved to (594, 383)
Screenshot: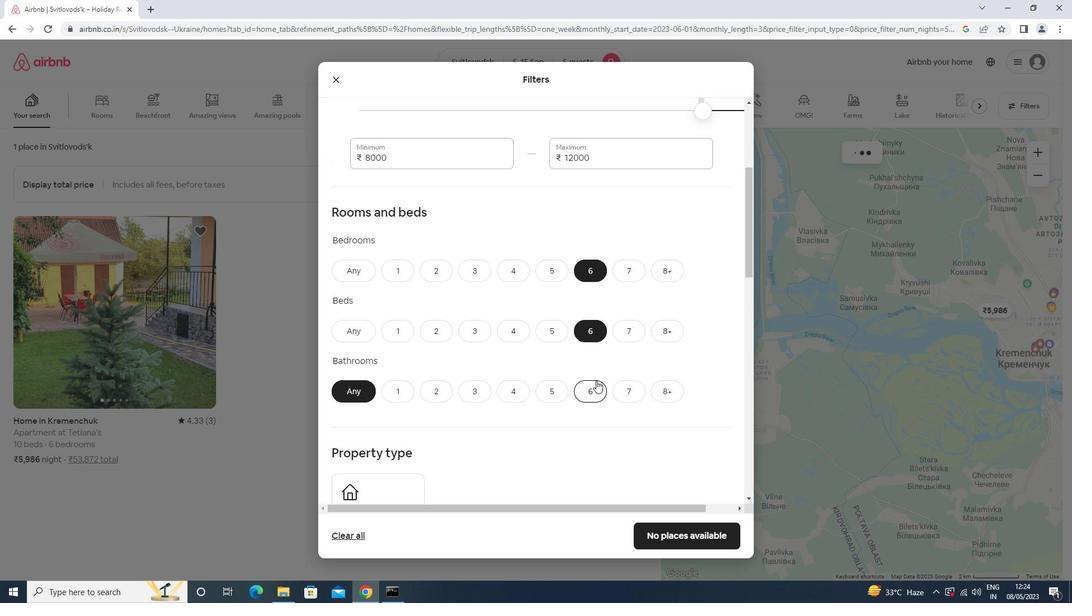 
Action: Mouse pressed left at (594, 383)
Screenshot: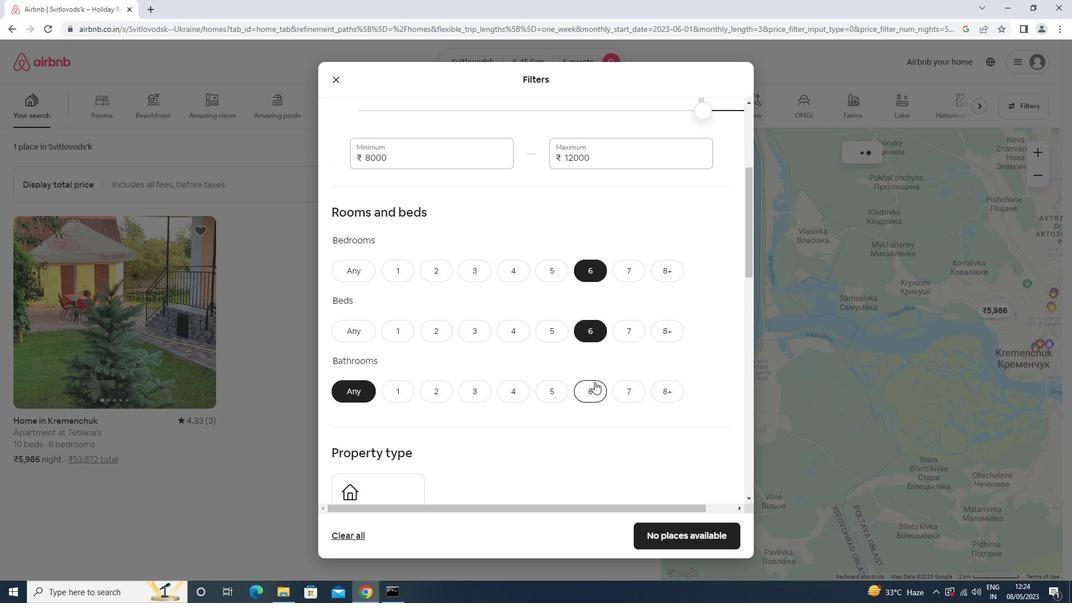 
Action: Mouse moved to (456, 338)
Screenshot: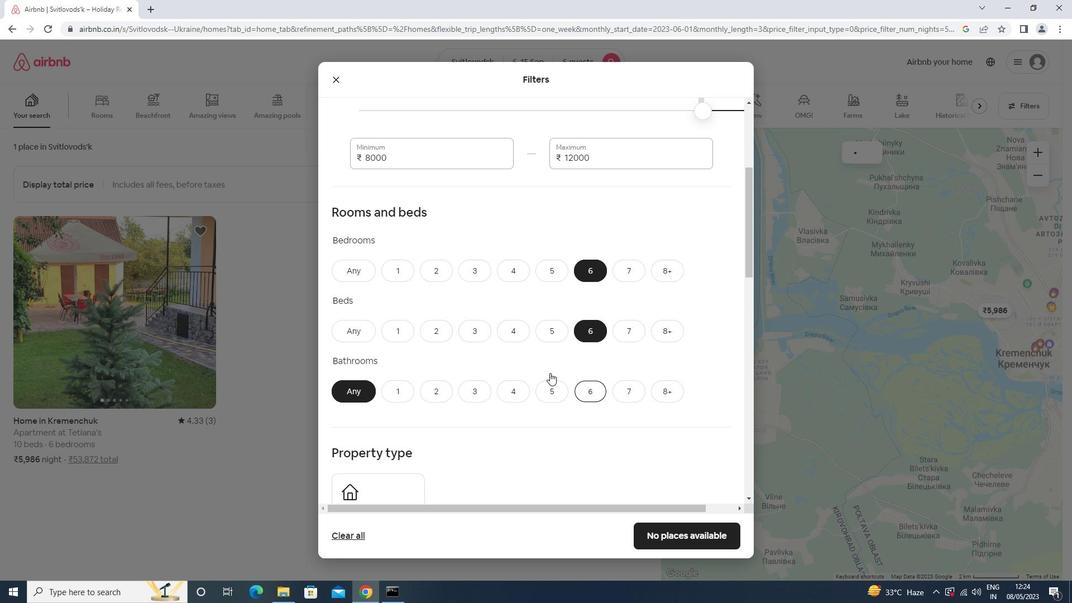 
Action: Mouse scrolled (456, 338) with delta (0, 0)
Screenshot: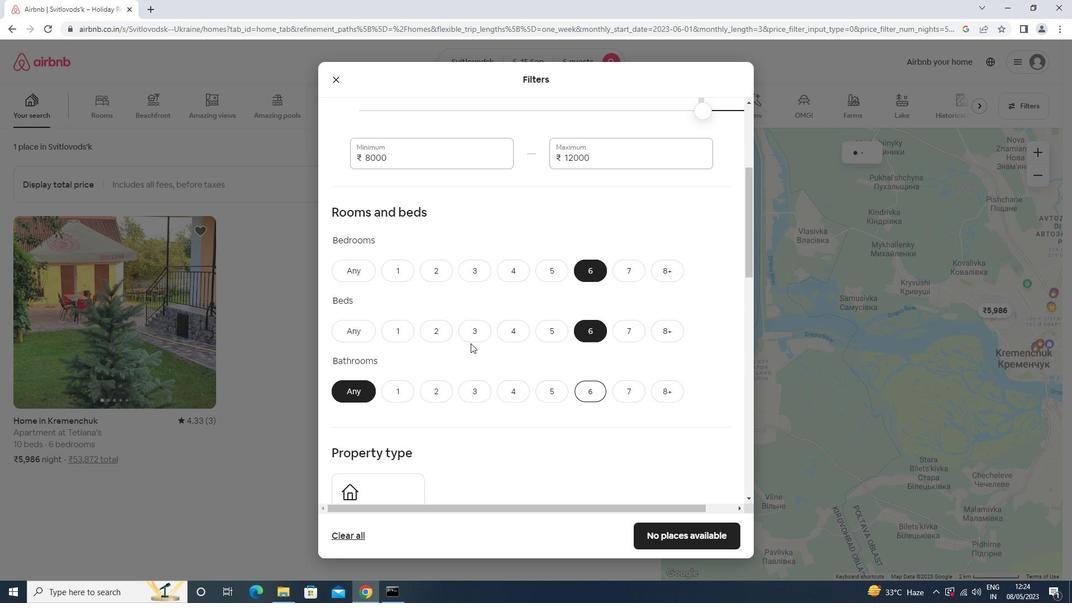 
Action: Mouse scrolled (456, 338) with delta (0, 0)
Screenshot: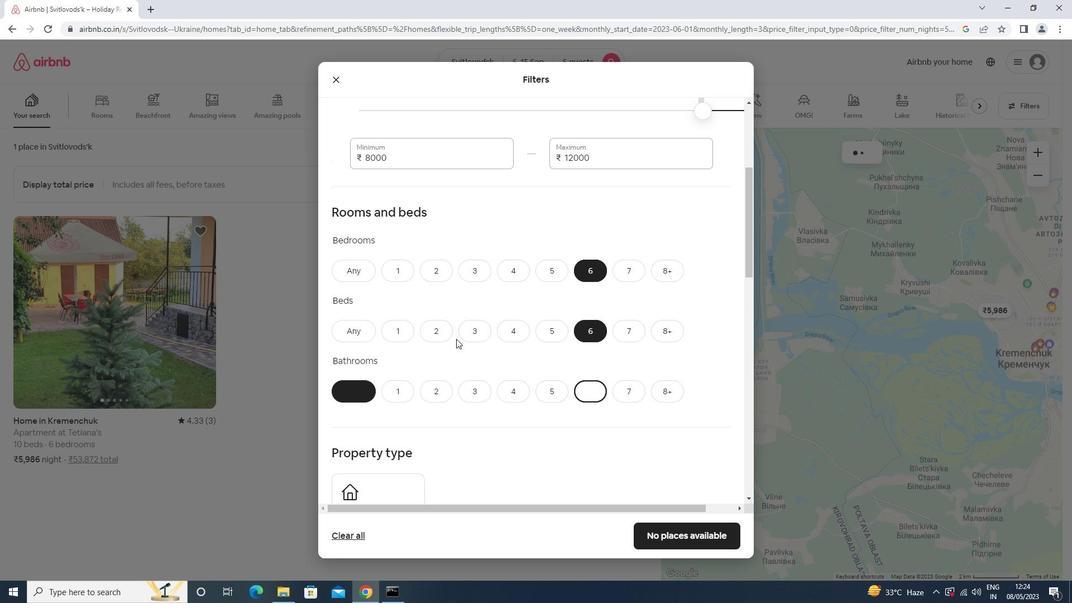 
Action: Mouse scrolled (456, 338) with delta (0, 0)
Screenshot: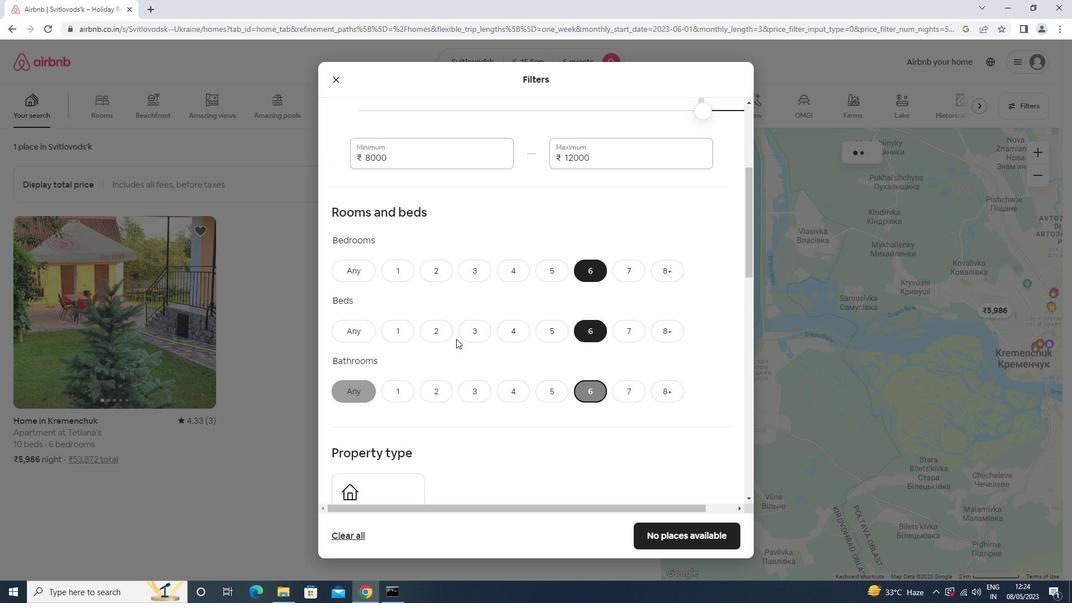 
Action: Mouse scrolled (456, 338) with delta (0, 0)
Screenshot: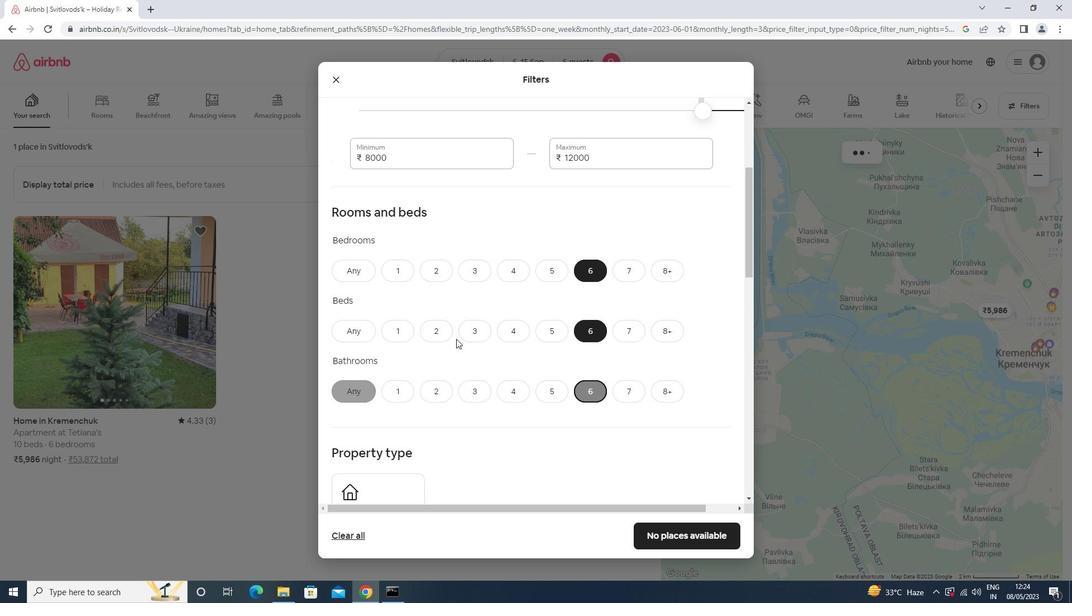 
Action: Mouse moved to (390, 297)
Screenshot: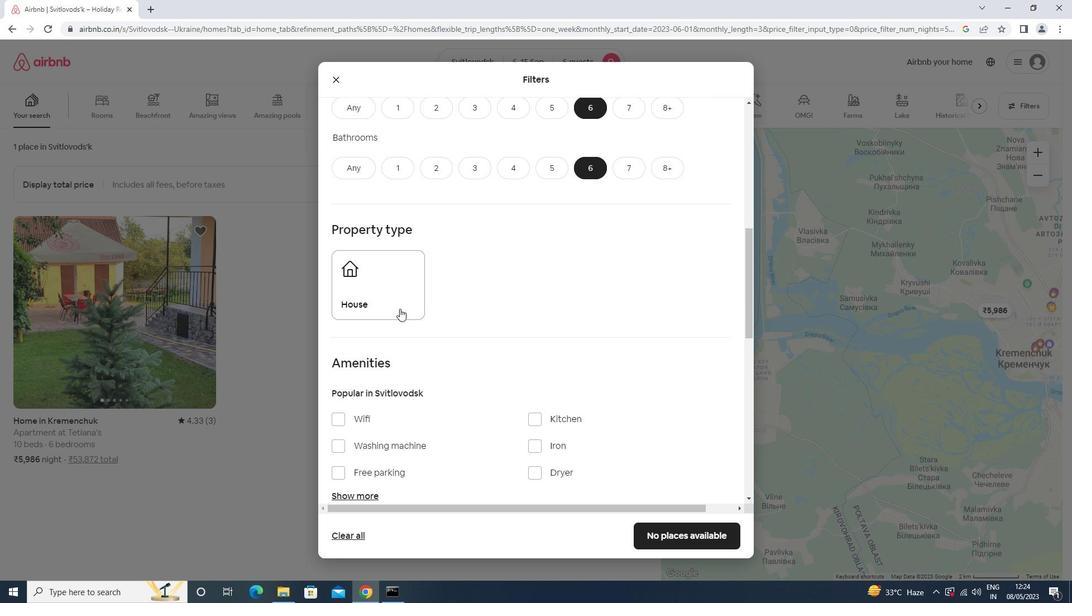 
Action: Mouse pressed left at (390, 297)
Screenshot: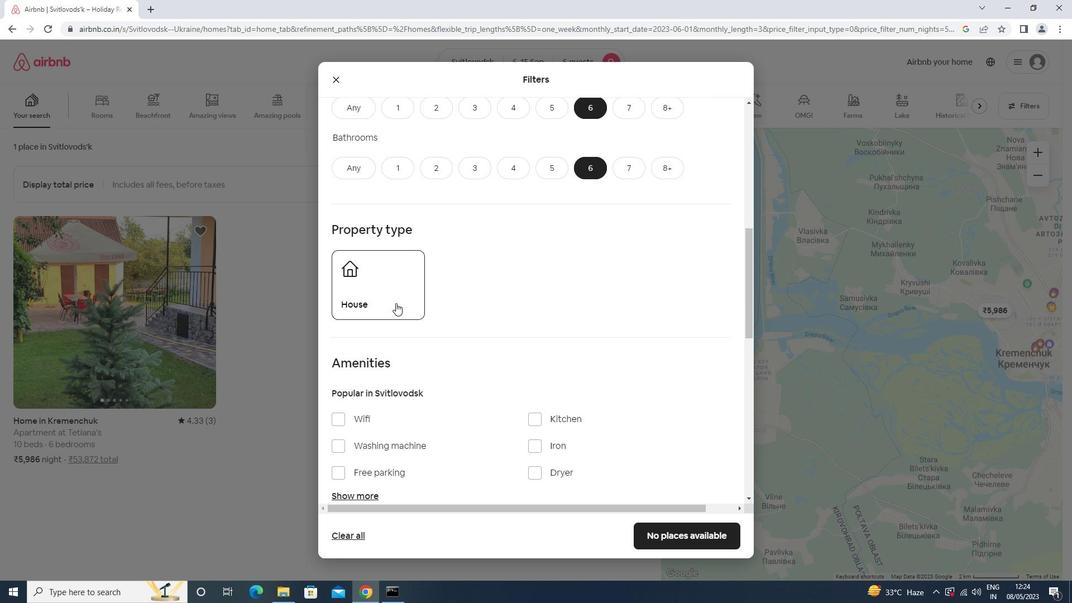 
Action: Mouse moved to (371, 415)
Screenshot: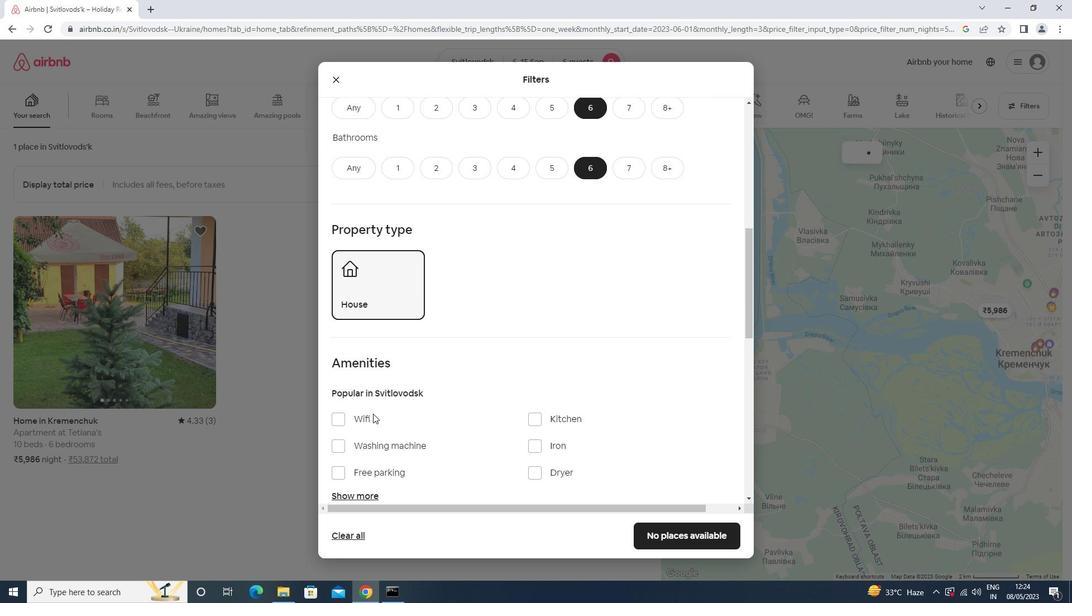 
Action: Mouse pressed left at (371, 415)
Screenshot: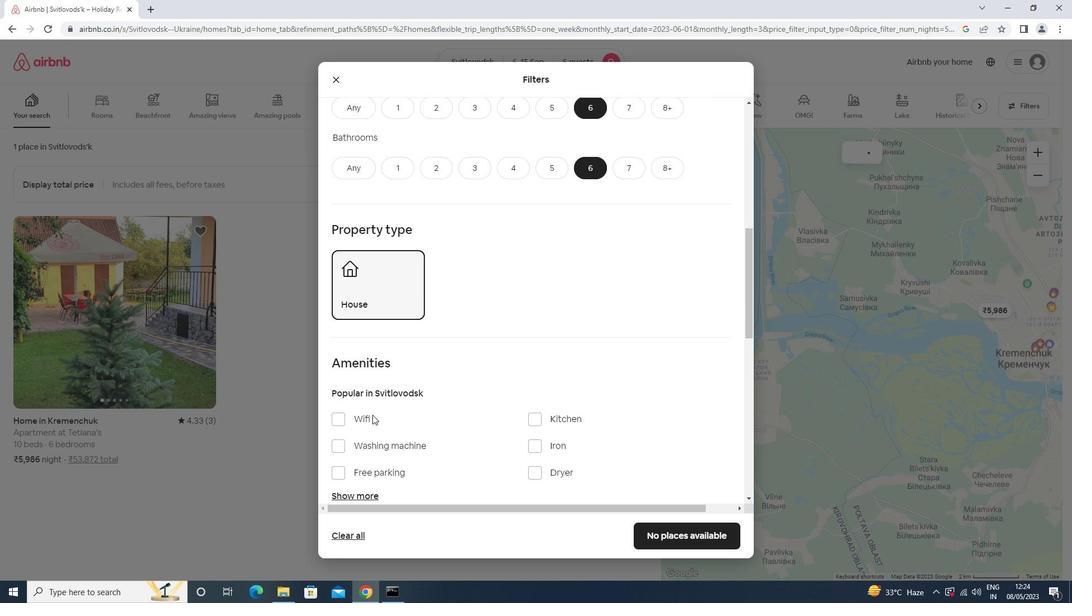 
Action: Mouse moved to (370, 470)
Screenshot: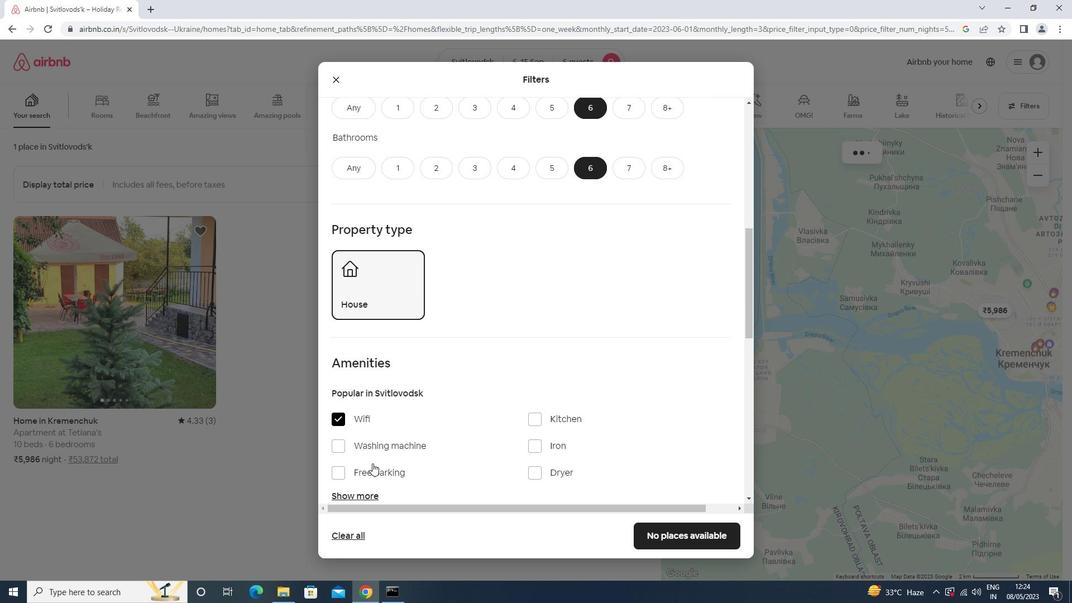 
Action: Mouse pressed left at (370, 470)
Screenshot: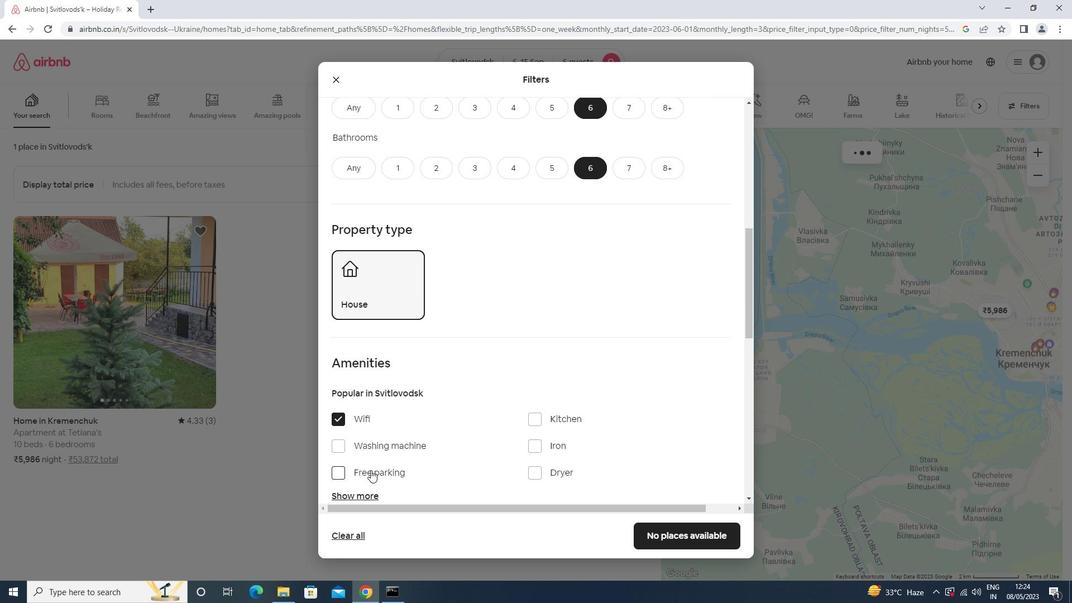 
Action: Mouse moved to (368, 493)
Screenshot: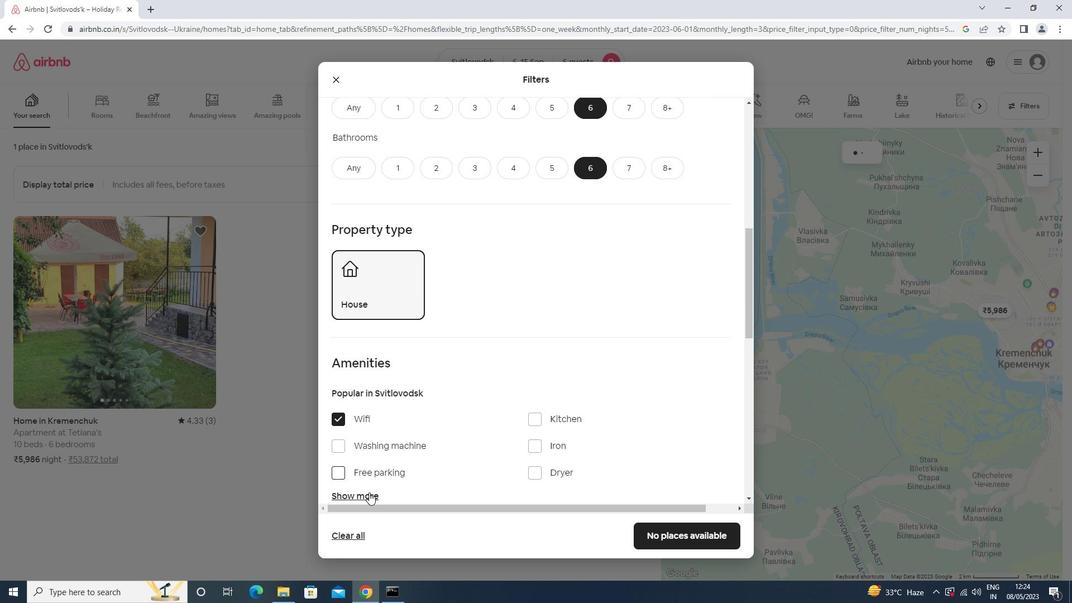 
Action: Mouse pressed left at (368, 493)
Screenshot: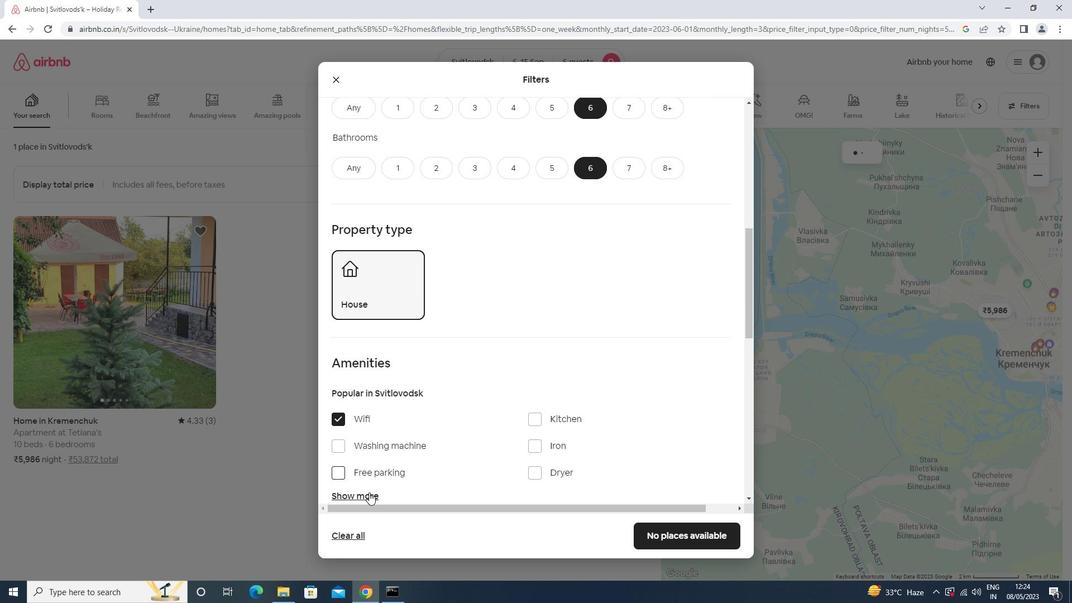 
Action: Mouse moved to (369, 494)
Screenshot: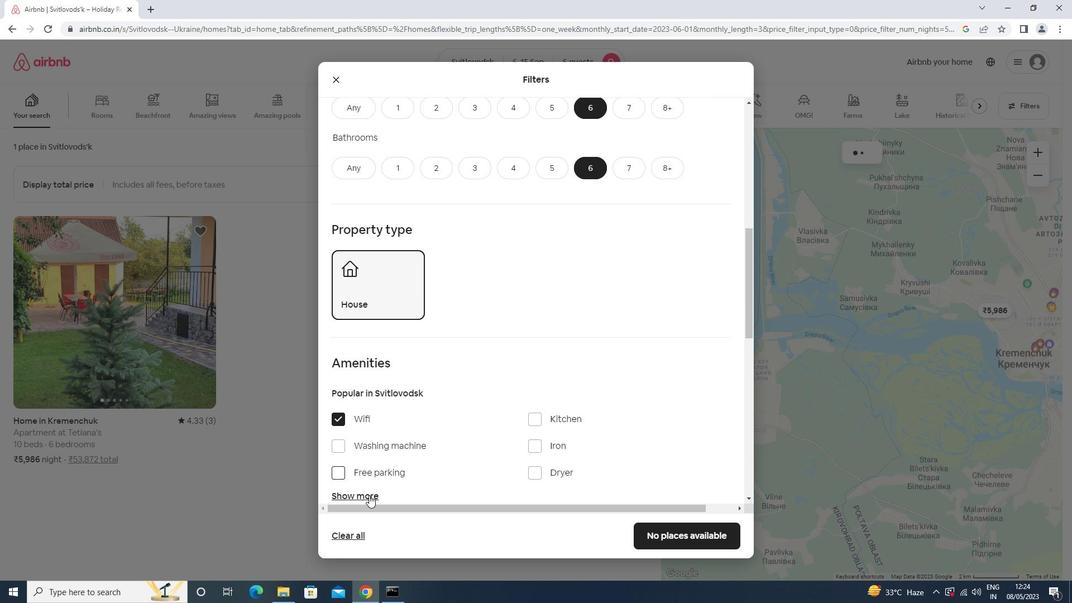 
Action: Mouse pressed left at (369, 494)
Screenshot: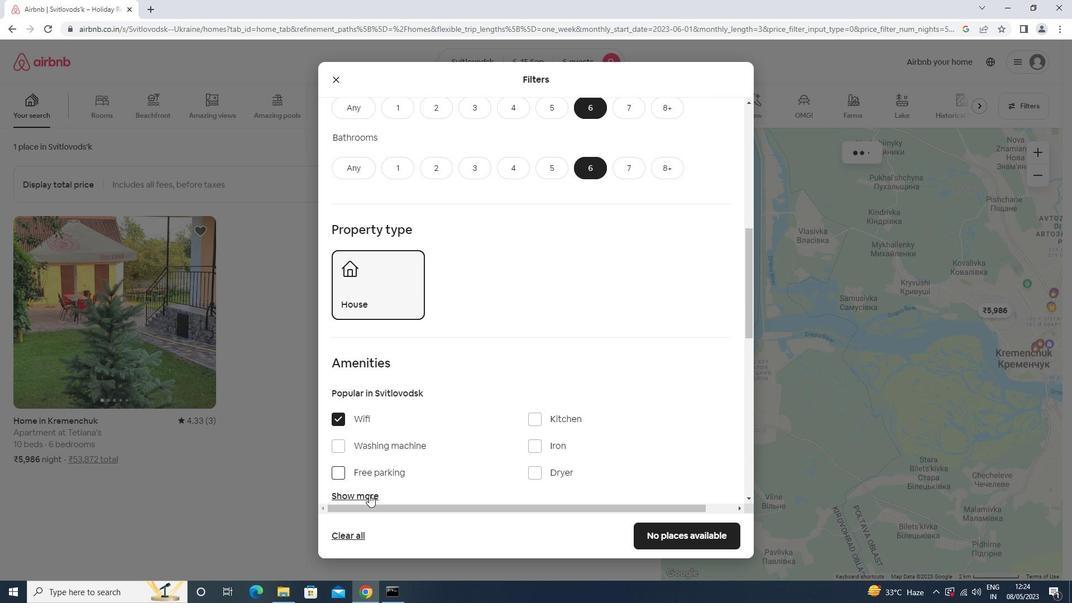
Action: Mouse moved to (532, 333)
Screenshot: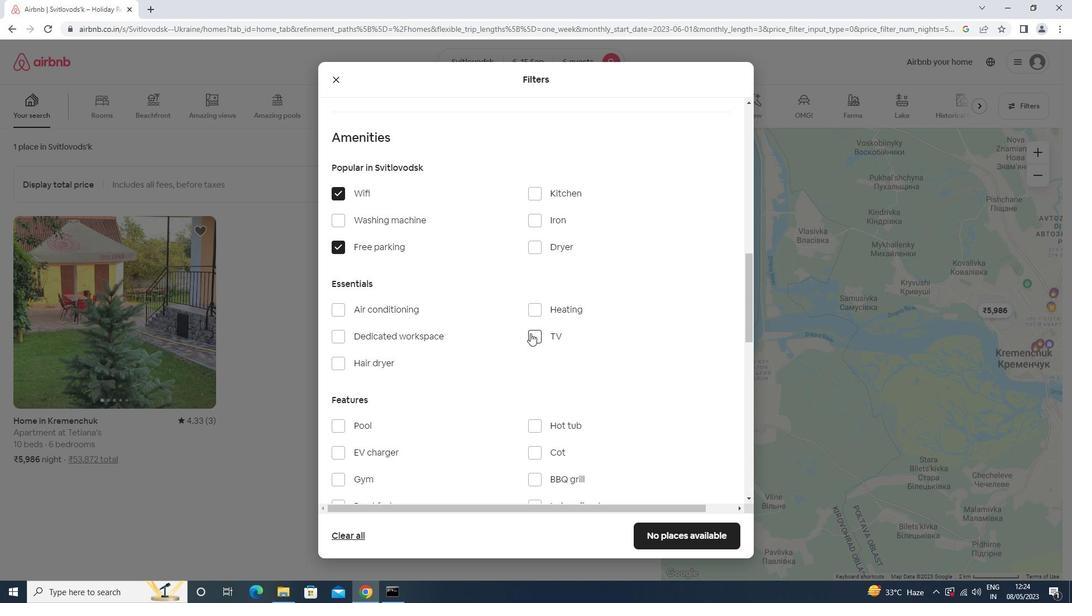 
Action: Mouse pressed left at (532, 333)
Screenshot: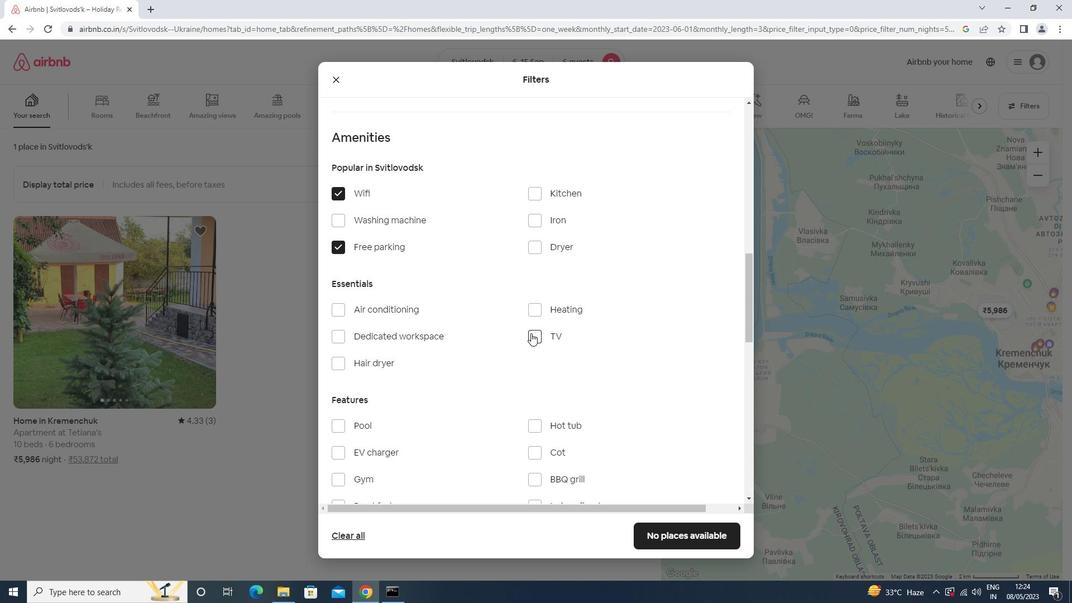 
Action: Mouse moved to (375, 474)
Screenshot: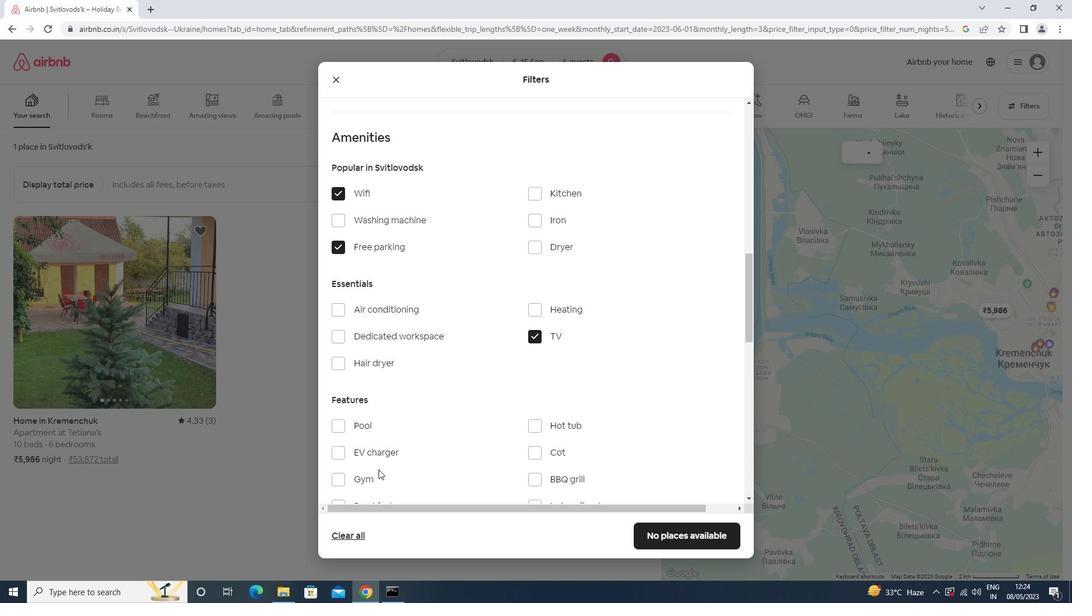 
Action: Mouse pressed left at (375, 474)
Screenshot: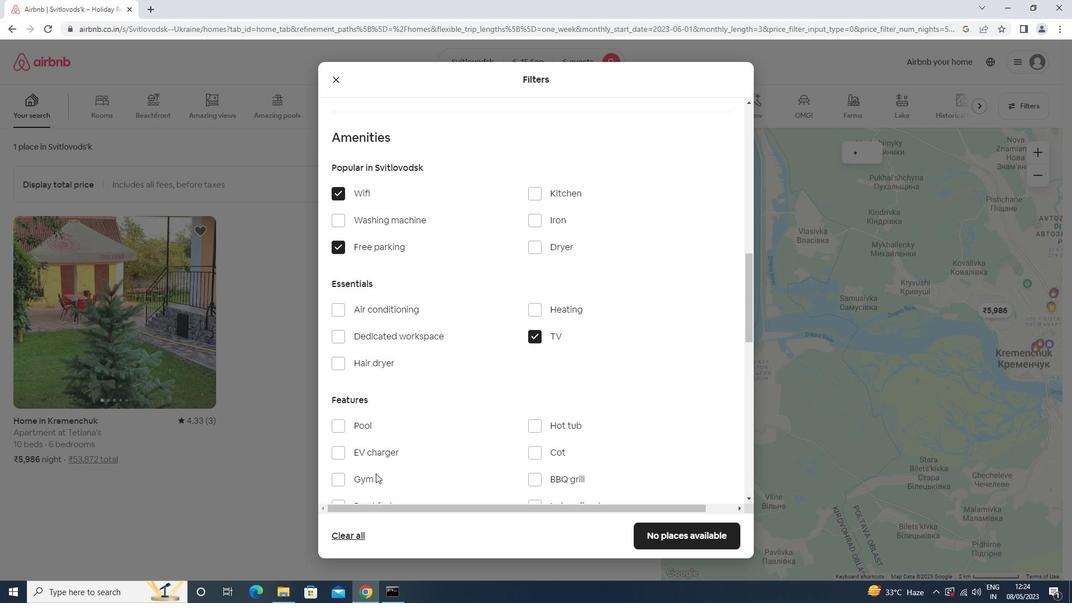 
Action: Mouse moved to (430, 393)
Screenshot: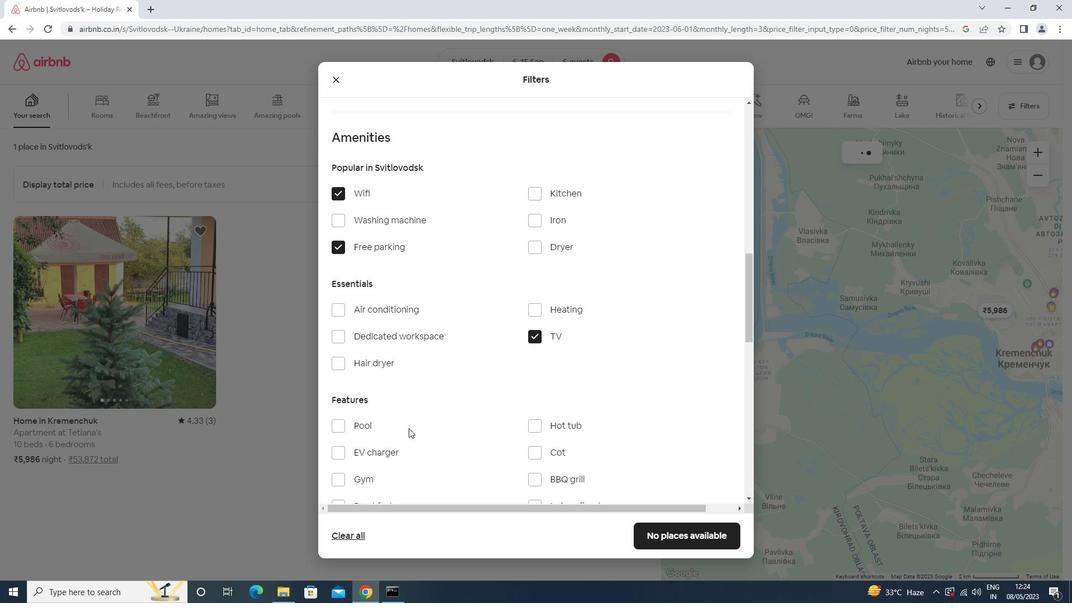 
Action: Mouse scrolled (430, 393) with delta (0, 0)
Screenshot: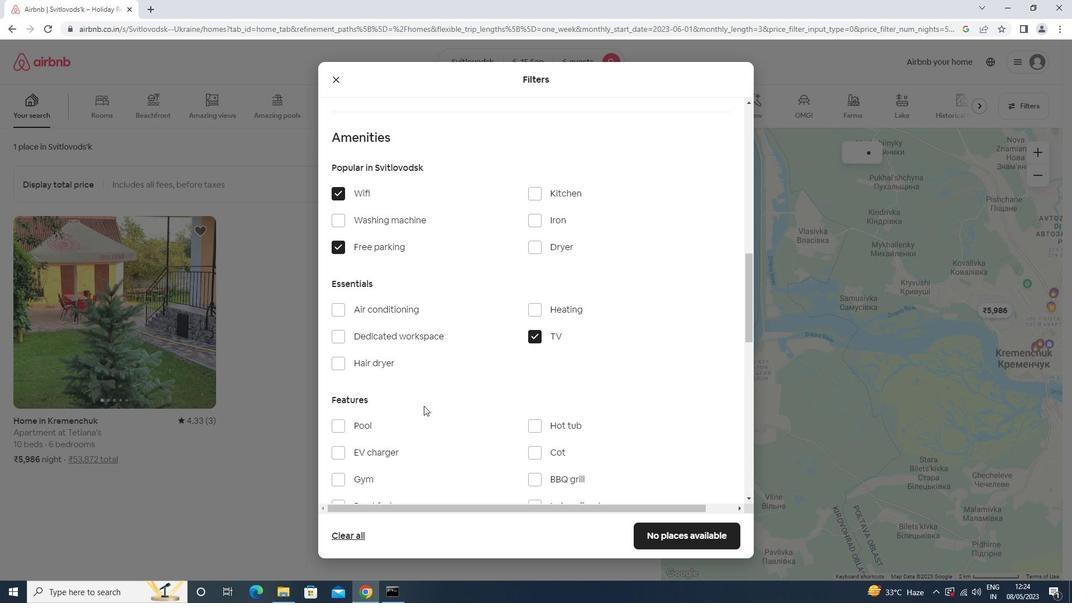 
Action: Mouse scrolled (430, 393) with delta (0, 0)
Screenshot: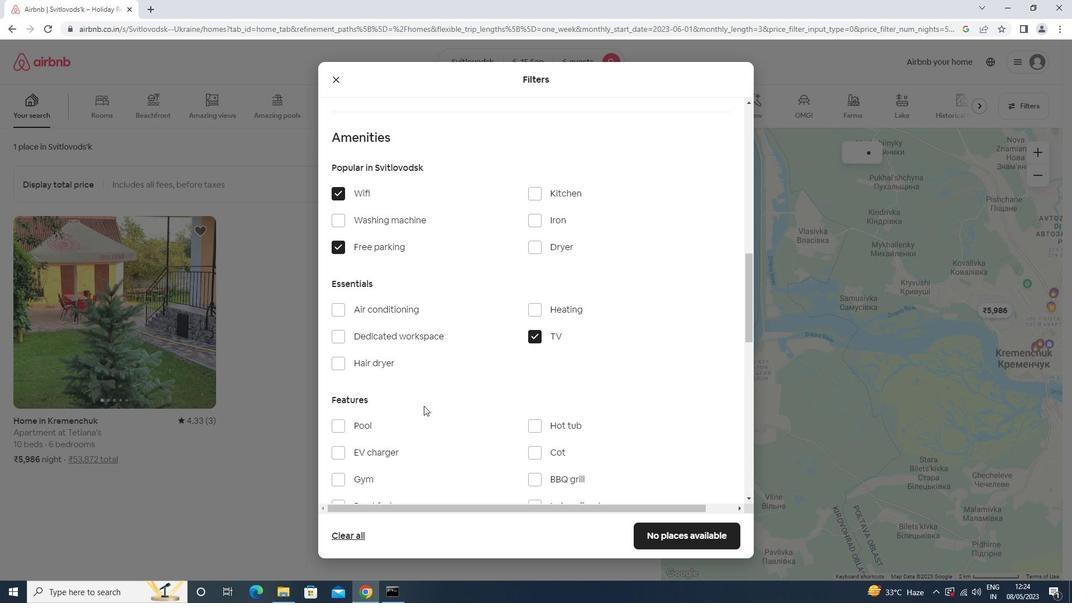 
Action: Mouse scrolled (430, 393) with delta (0, 0)
Screenshot: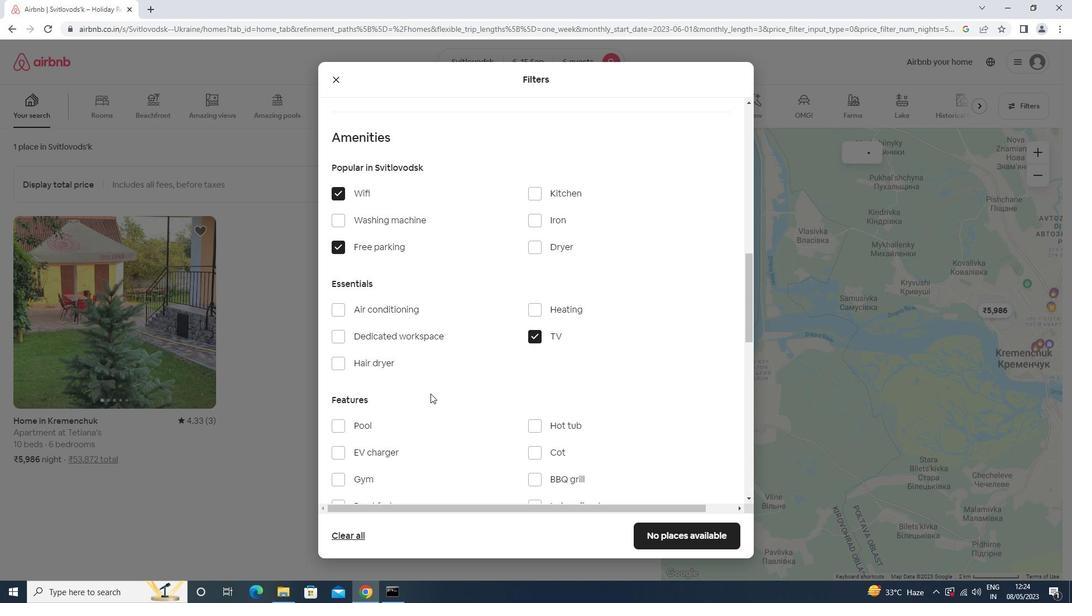 
Action: Mouse moved to (396, 330)
Screenshot: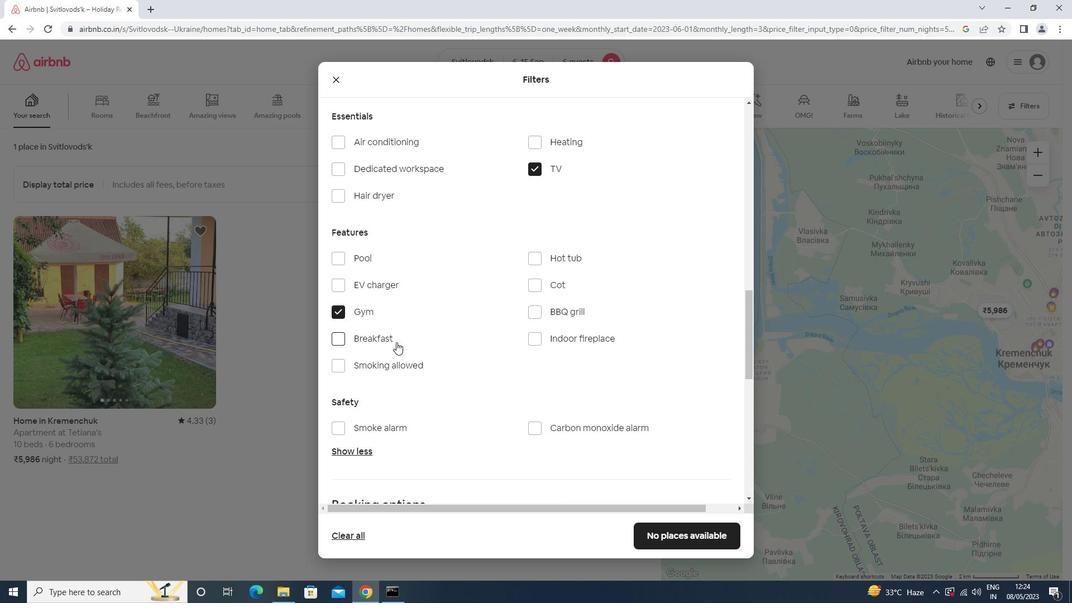 
Action: Mouse pressed left at (396, 330)
Screenshot: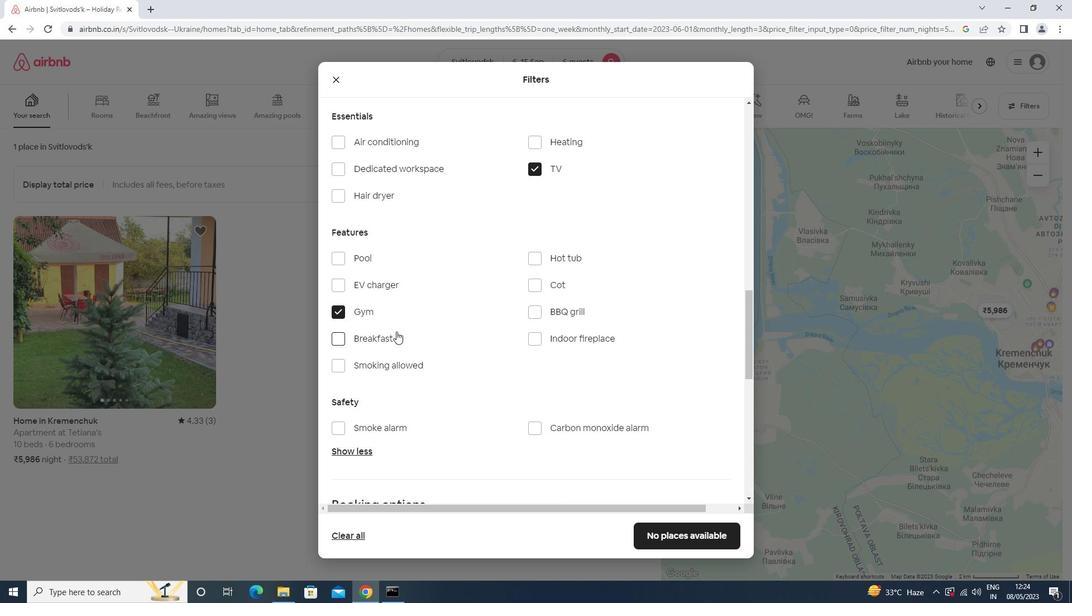
Action: Mouse moved to (388, 340)
Screenshot: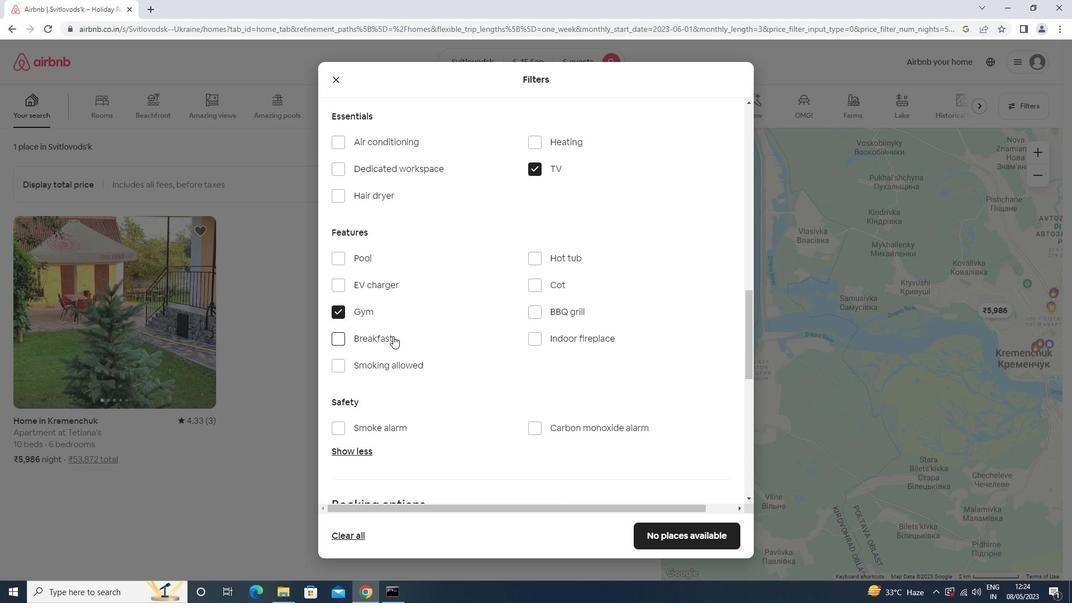 
Action: Mouse pressed left at (388, 340)
Screenshot: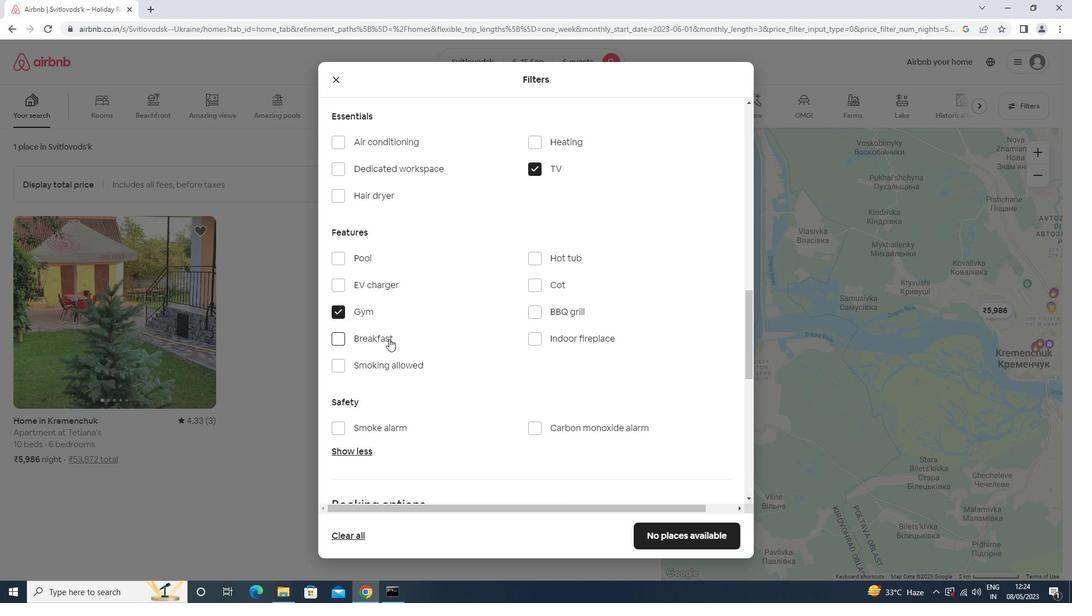 
Action: Mouse moved to (466, 309)
Screenshot: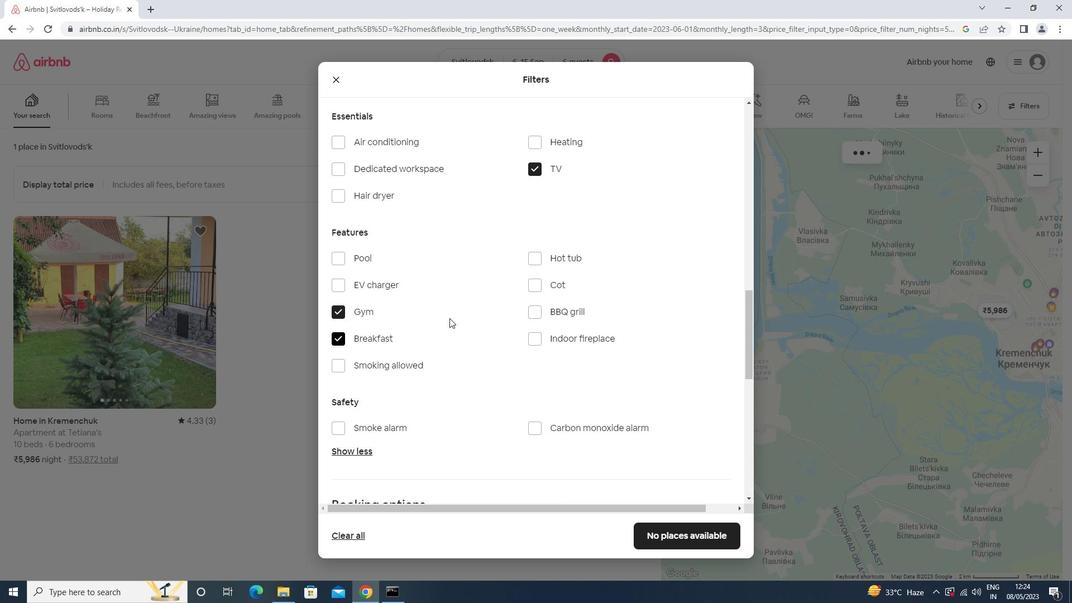 
Action: Mouse scrolled (466, 308) with delta (0, 0)
Screenshot: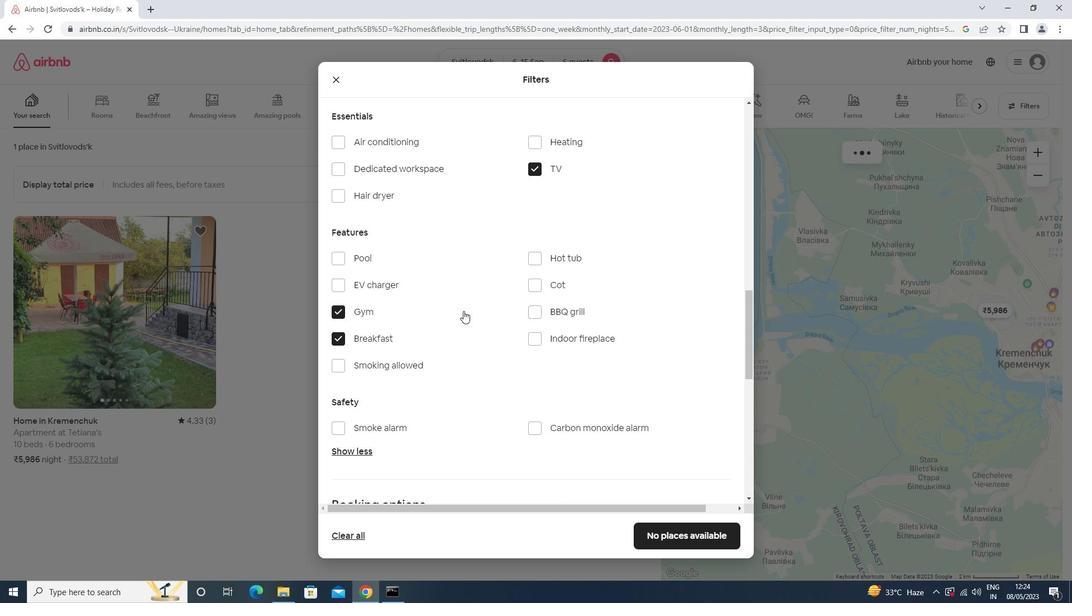 
Action: Mouse scrolled (466, 308) with delta (0, 0)
Screenshot: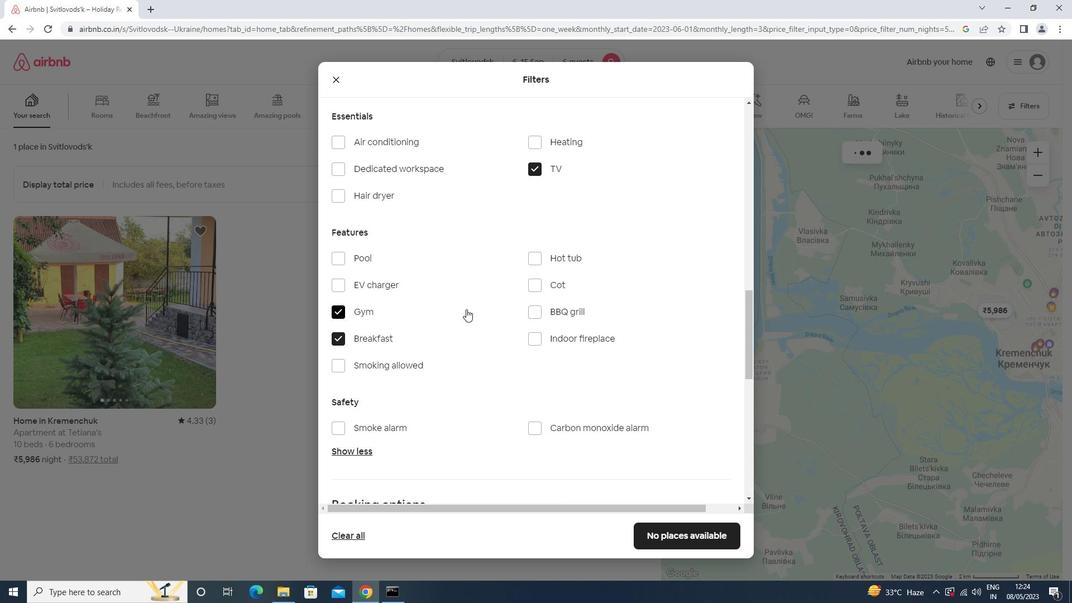 
Action: Mouse scrolled (466, 308) with delta (0, 0)
Screenshot: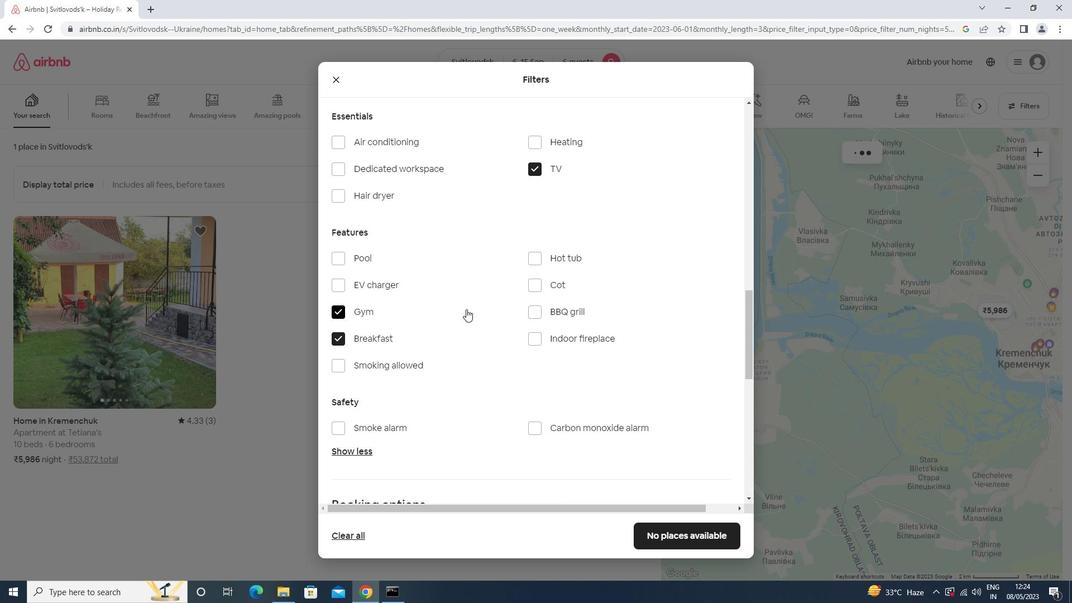 
Action: Mouse scrolled (466, 308) with delta (0, 0)
Screenshot: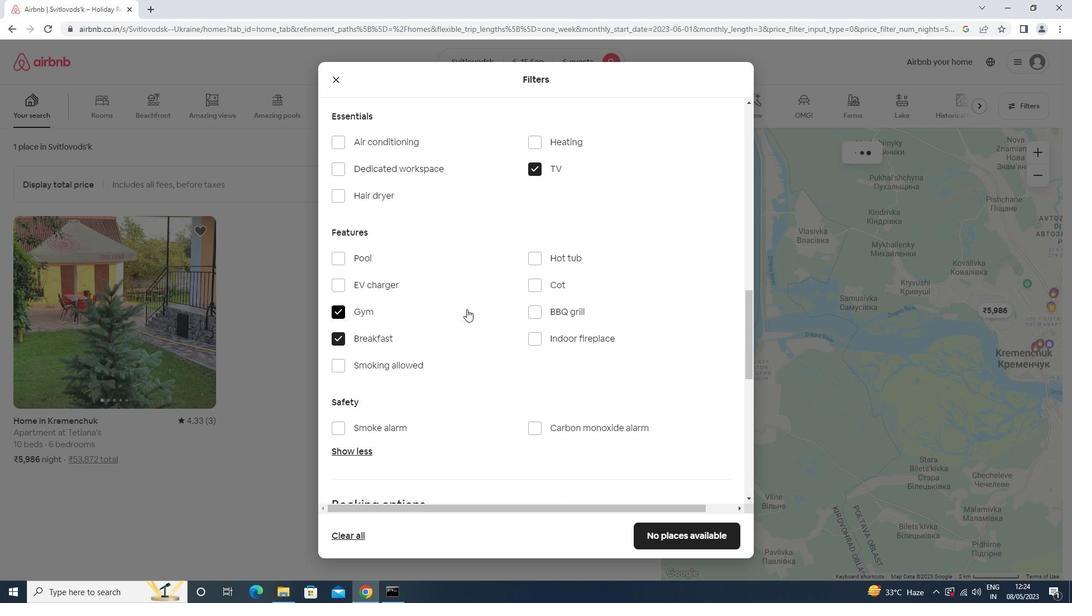 
Action: Mouse moved to (706, 356)
Screenshot: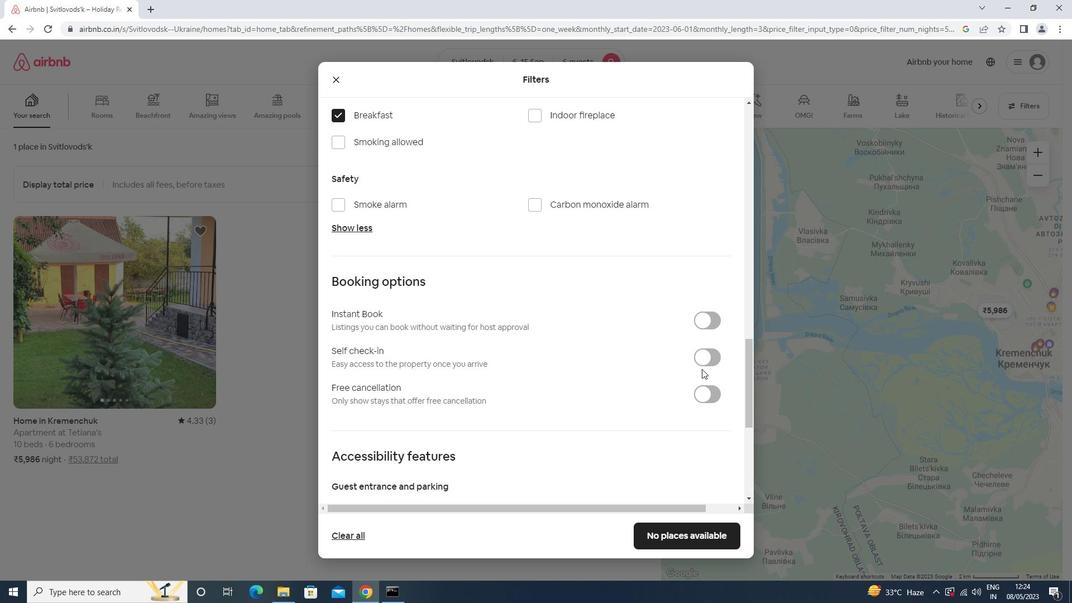 
Action: Mouse pressed left at (706, 356)
Screenshot: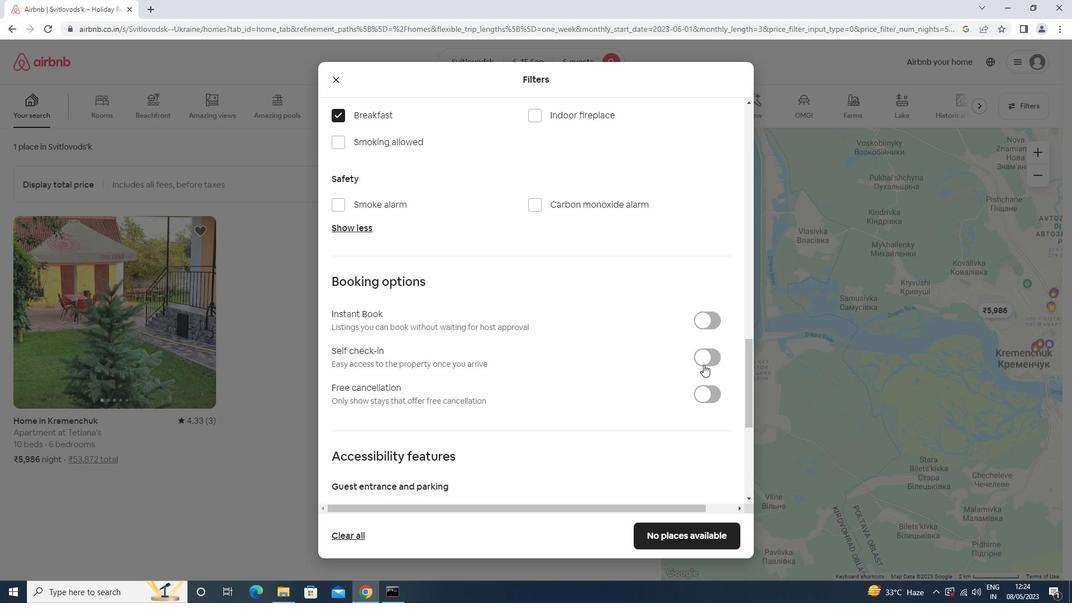 
Action: Mouse moved to (512, 389)
Screenshot: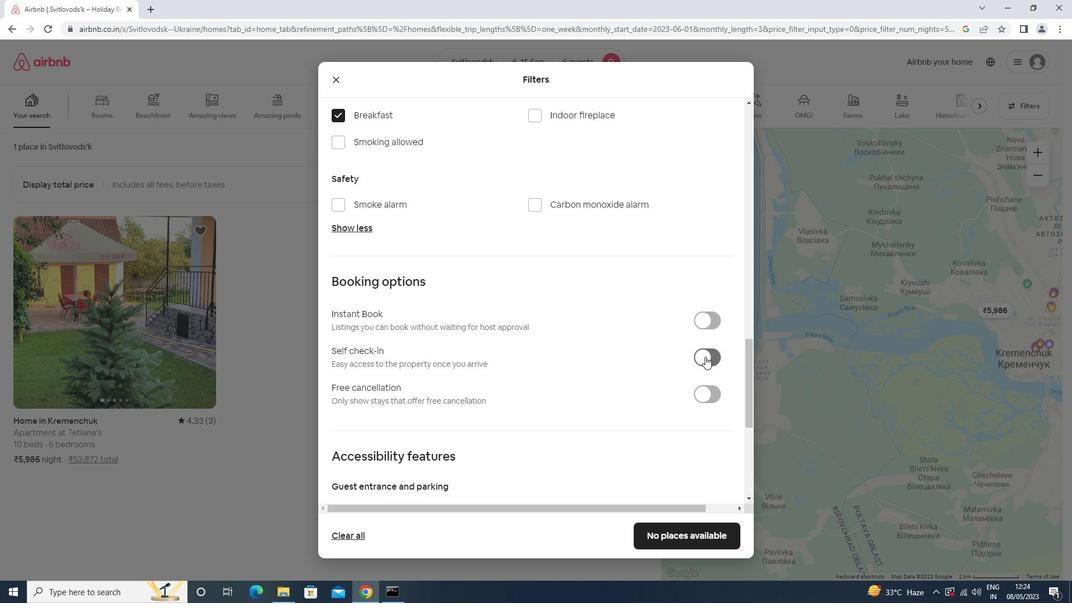 
Action: Mouse scrolled (512, 389) with delta (0, 0)
Screenshot: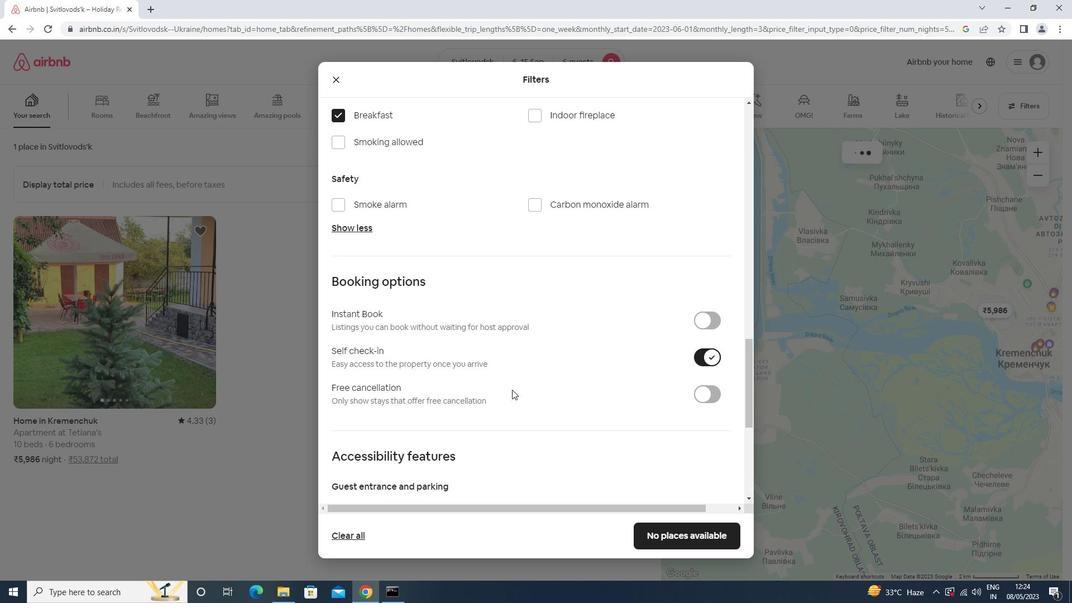 
Action: Mouse scrolled (512, 389) with delta (0, 0)
Screenshot: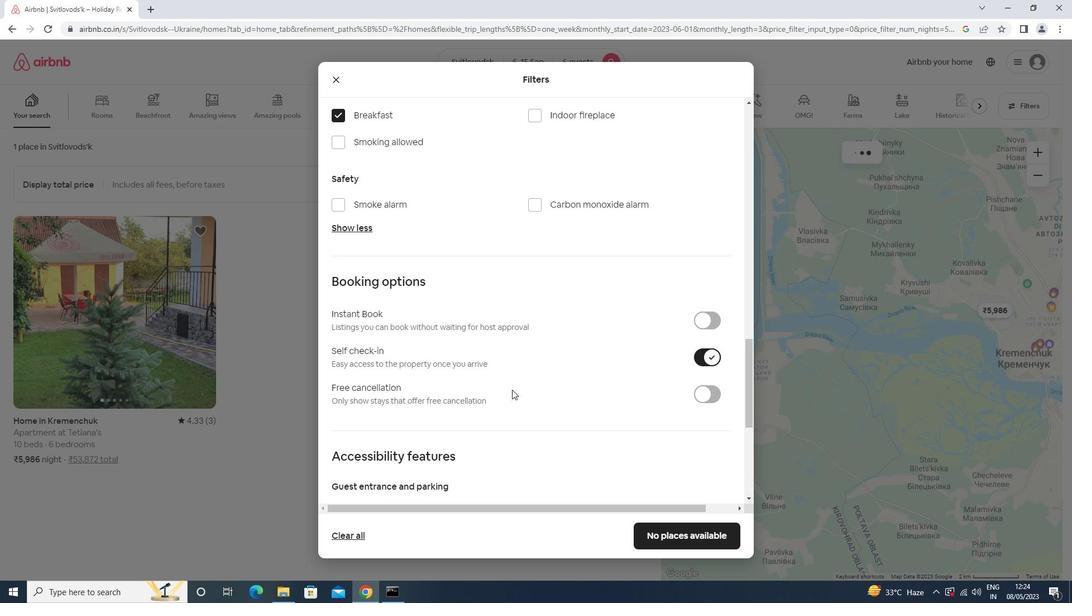 
Action: Mouse scrolled (512, 389) with delta (0, 0)
Screenshot: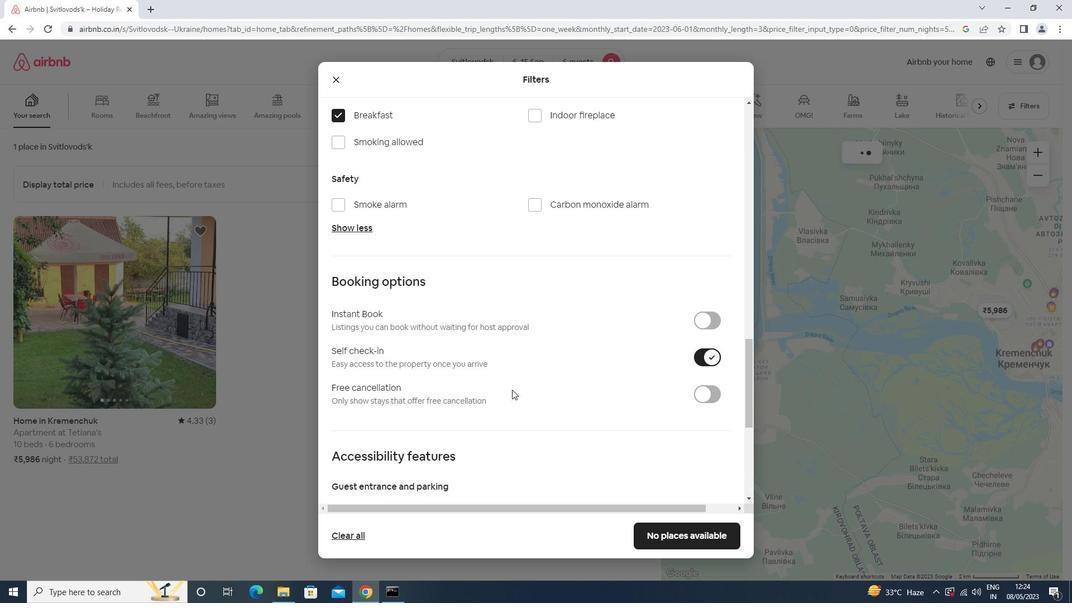 
Action: Mouse scrolled (512, 389) with delta (0, 0)
Screenshot: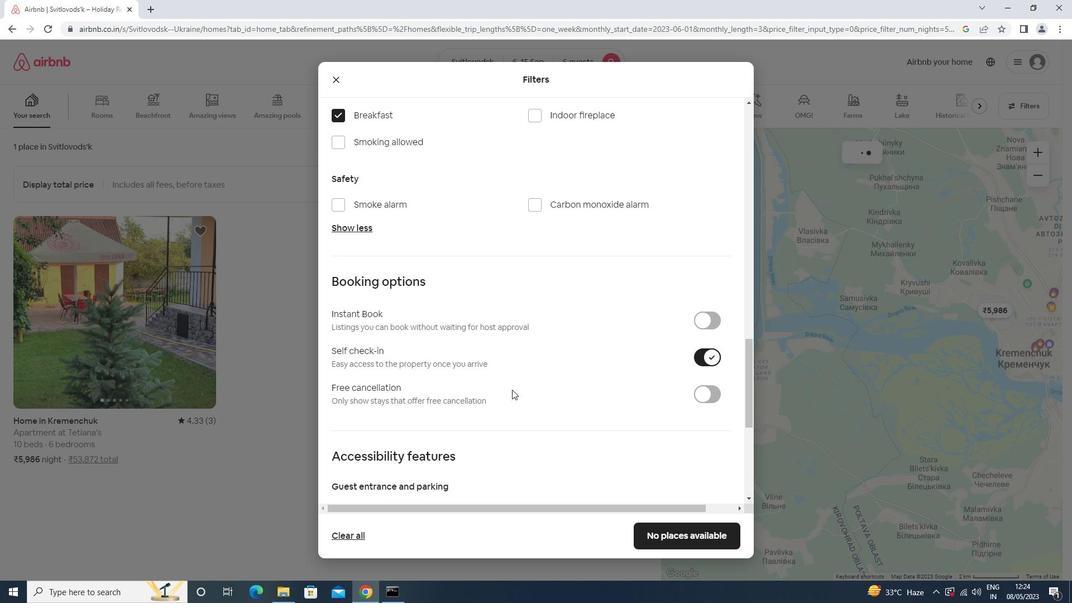
Action: Mouse scrolled (512, 389) with delta (0, 0)
Screenshot: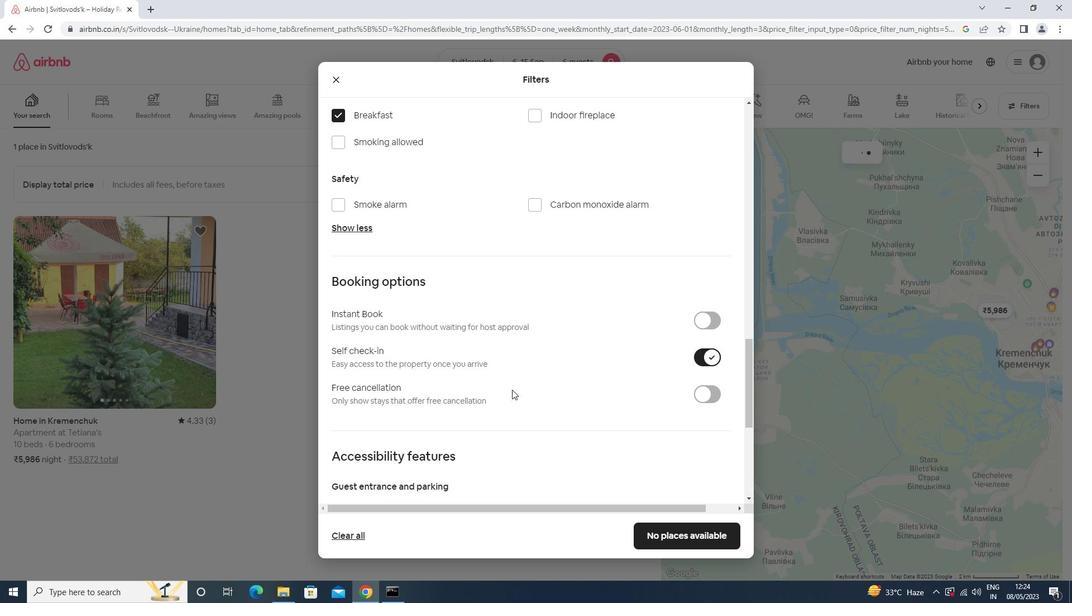 
Action: Mouse moved to (474, 450)
Screenshot: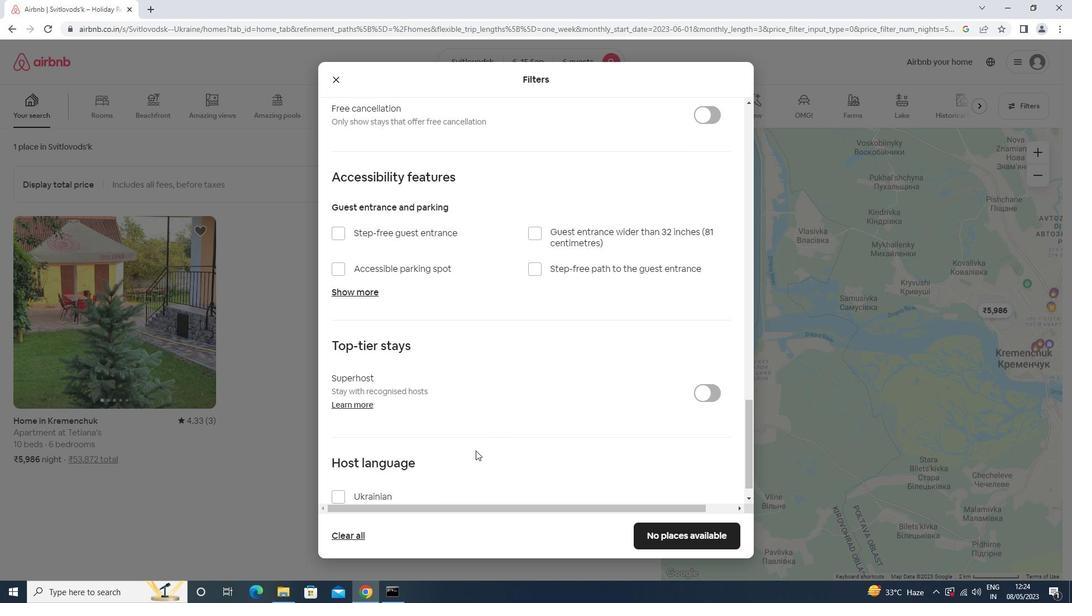 
Action: Mouse scrolled (474, 450) with delta (0, 0)
Screenshot: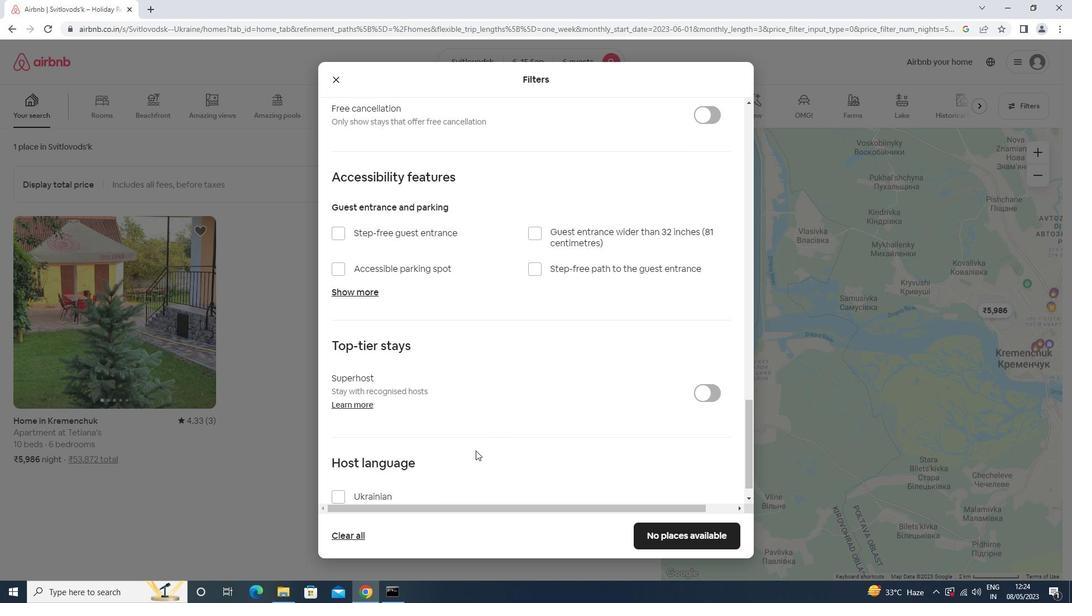 
Action: Mouse scrolled (474, 450) with delta (0, 0)
Screenshot: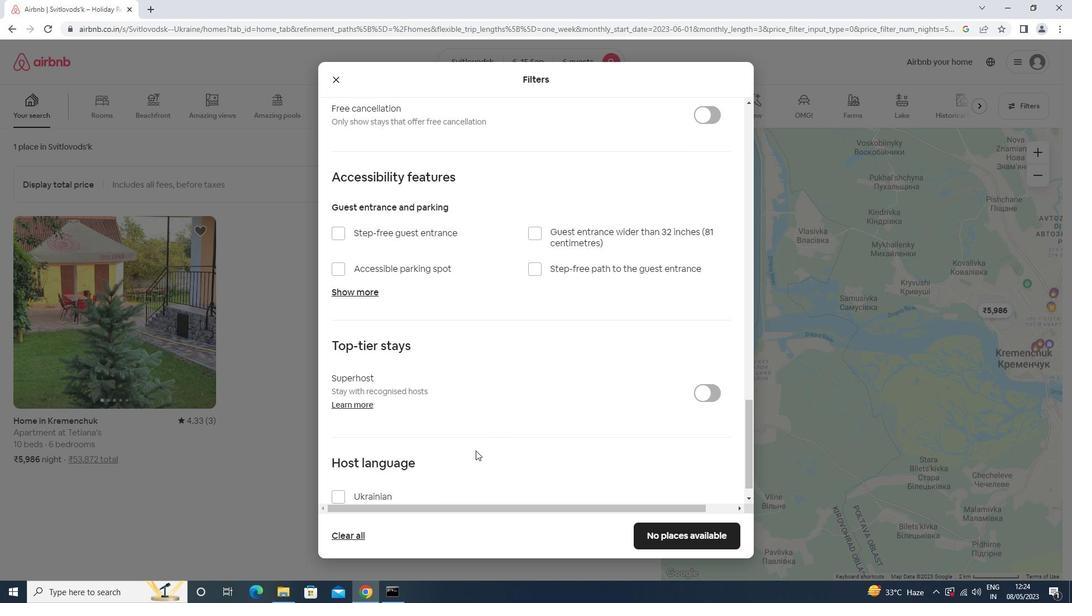 
Action: Mouse moved to (473, 450)
Screenshot: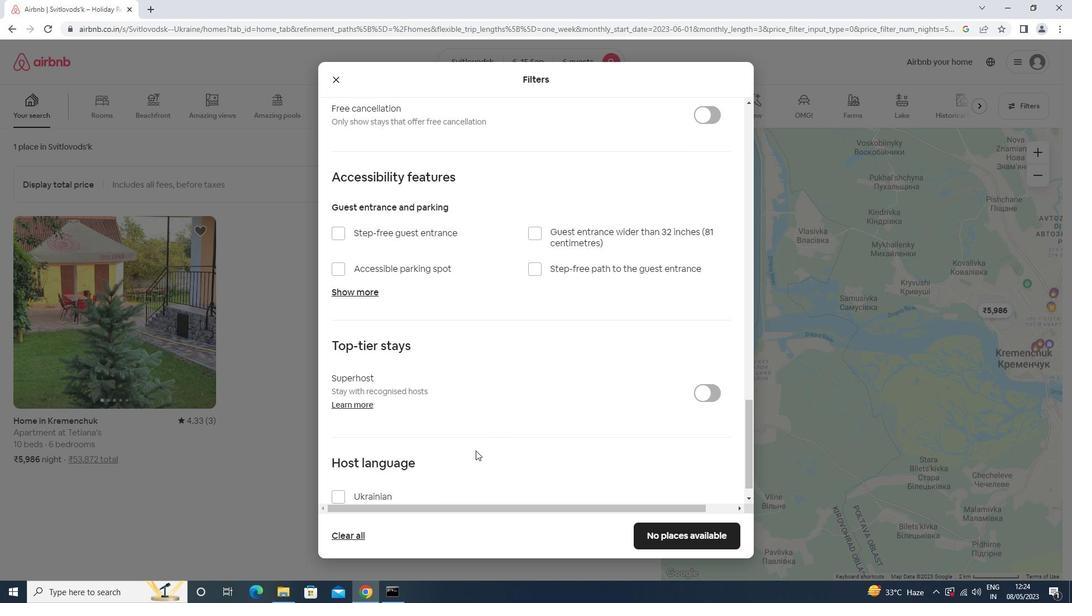 
Action: Mouse scrolled (473, 450) with delta (0, 0)
Screenshot: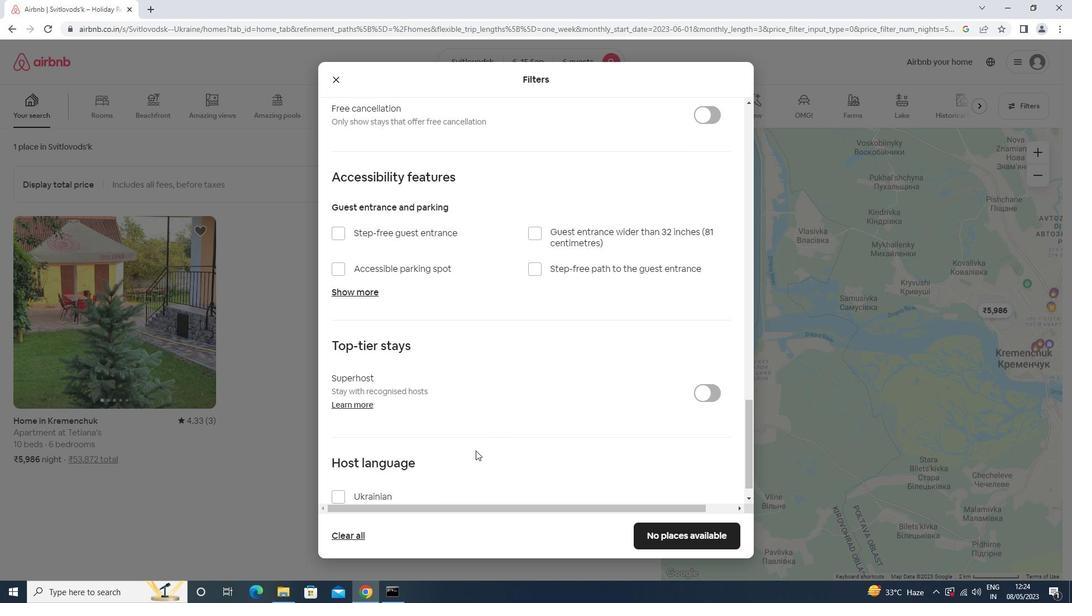 
Action: Mouse scrolled (473, 450) with delta (0, 0)
Screenshot: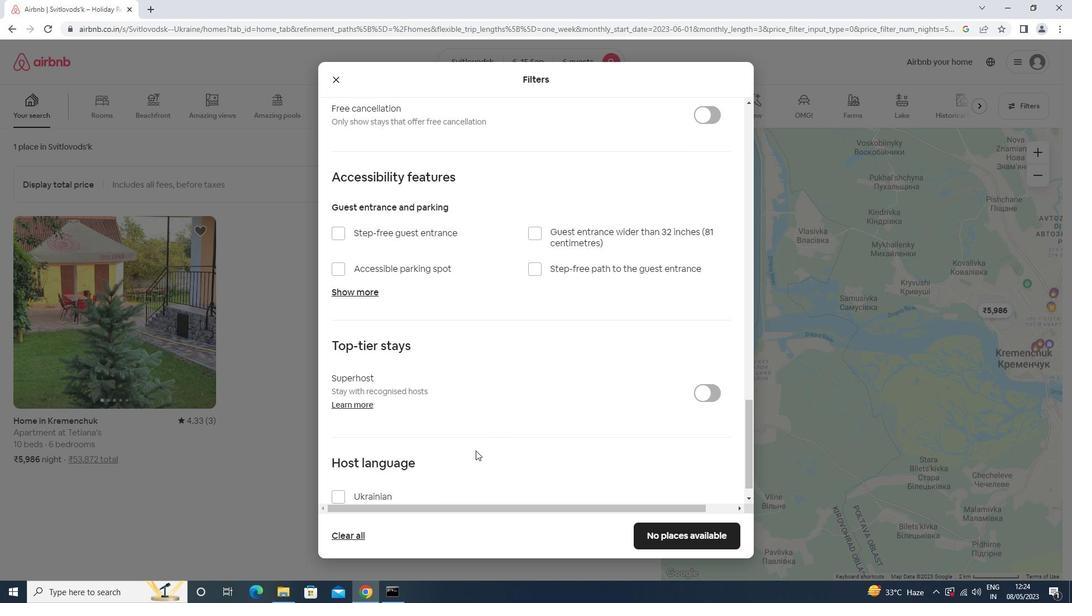 
Action: Mouse scrolled (473, 450) with delta (0, 0)
Screenshot: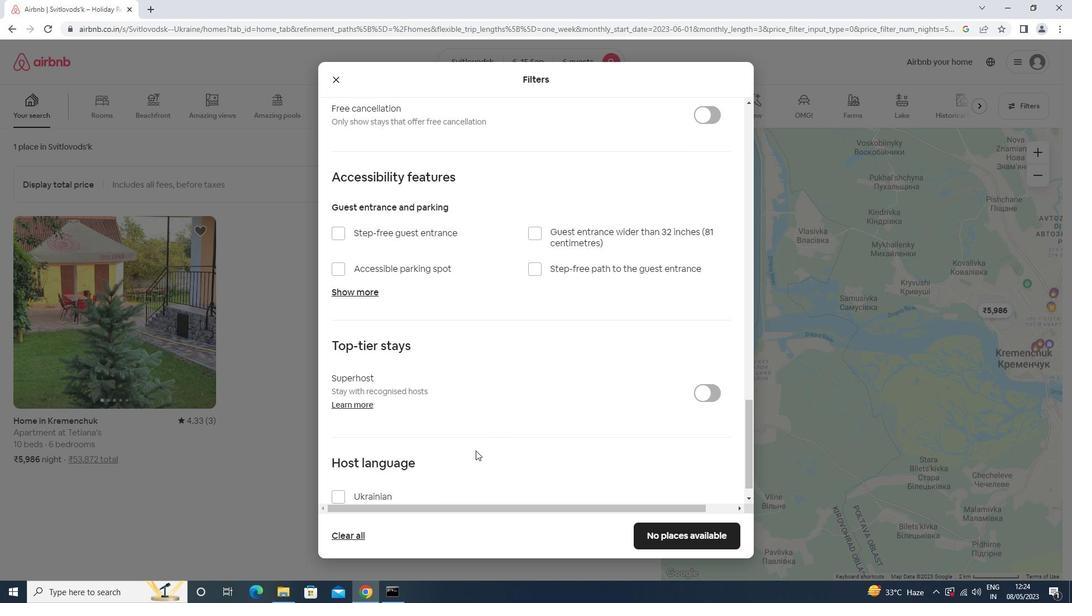 
Action: Mouse moved to (665, 530)
Screenshot: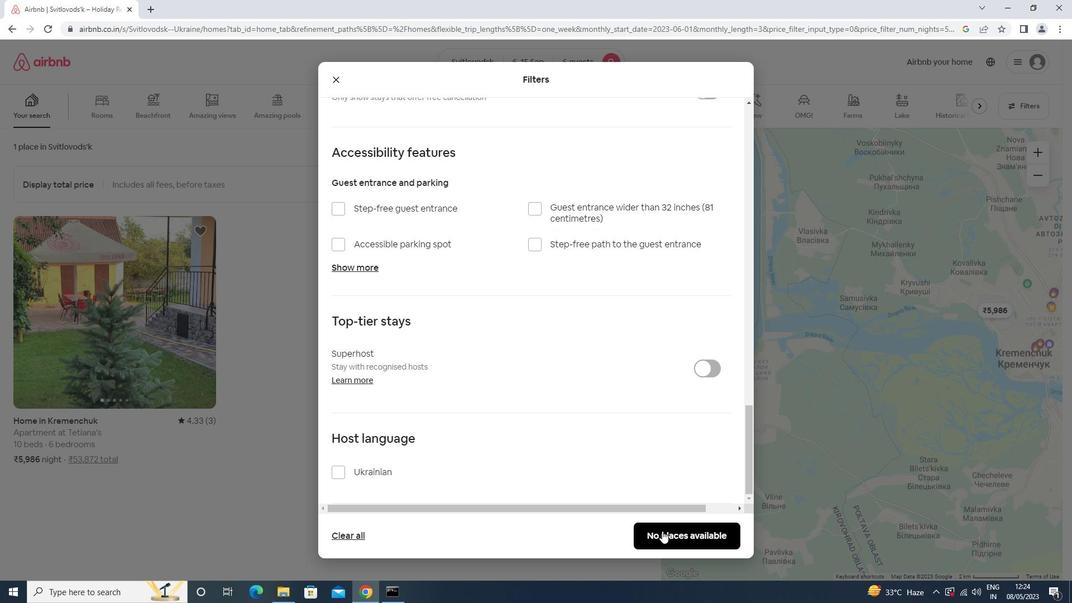 
Action: Mouse pressed left at (665, 530)
Screenshot: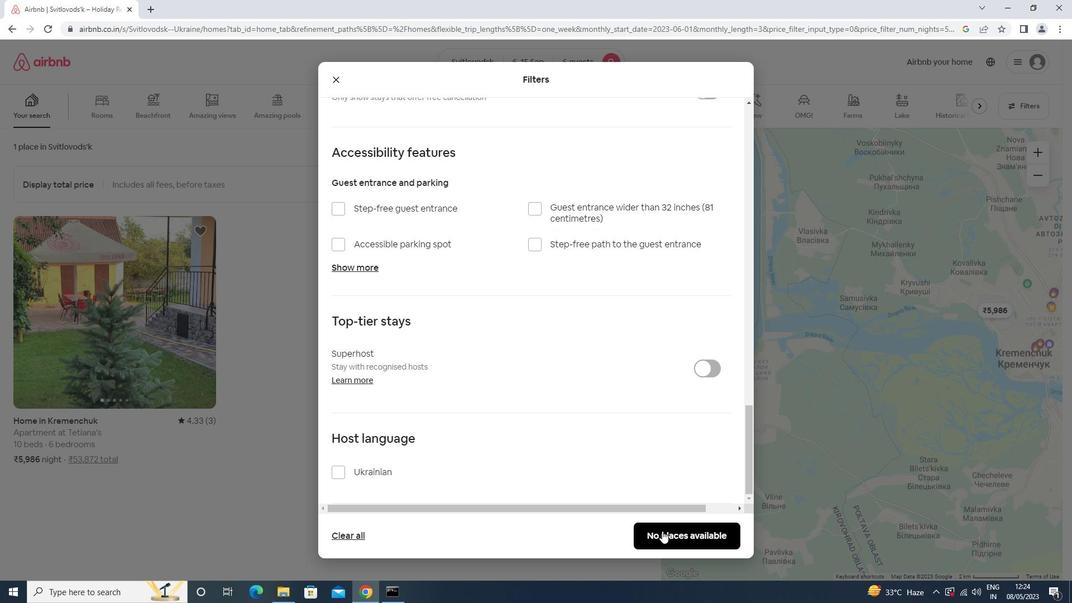 
Action: Mouse moved to (666, 519)
Screenshot: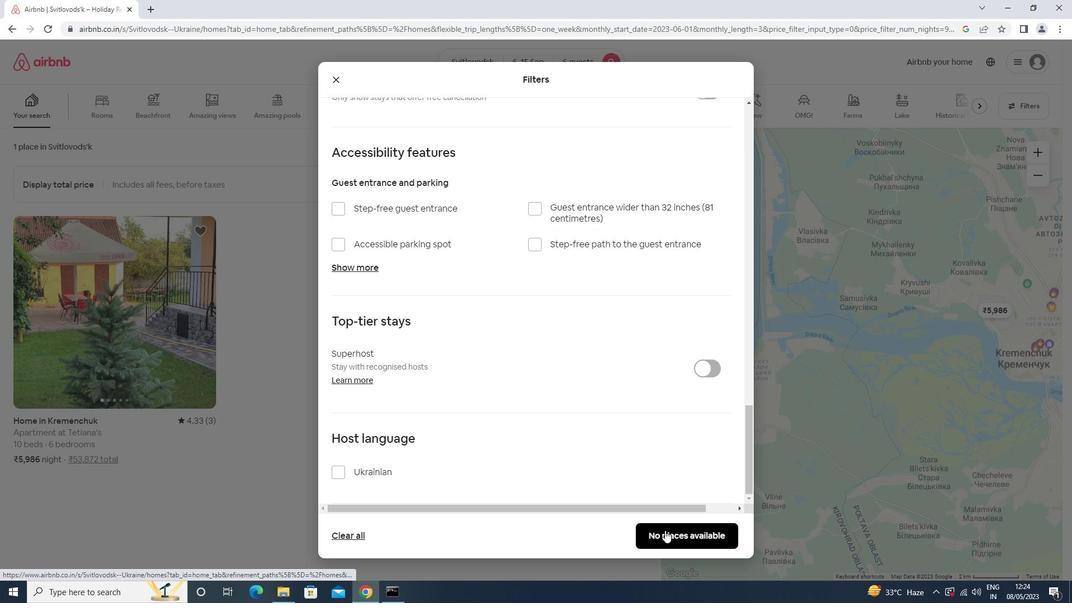 
